 Task: In the  document conflictresolution.pdf Select the last point and add comment:  'Consider rephrasing it to enhance the flow of your writing' Insert emoji reactions: 'Laugh' Select all the potins and apply Lowercase
Action: Mouse moved to (336, 423)
Screenshot: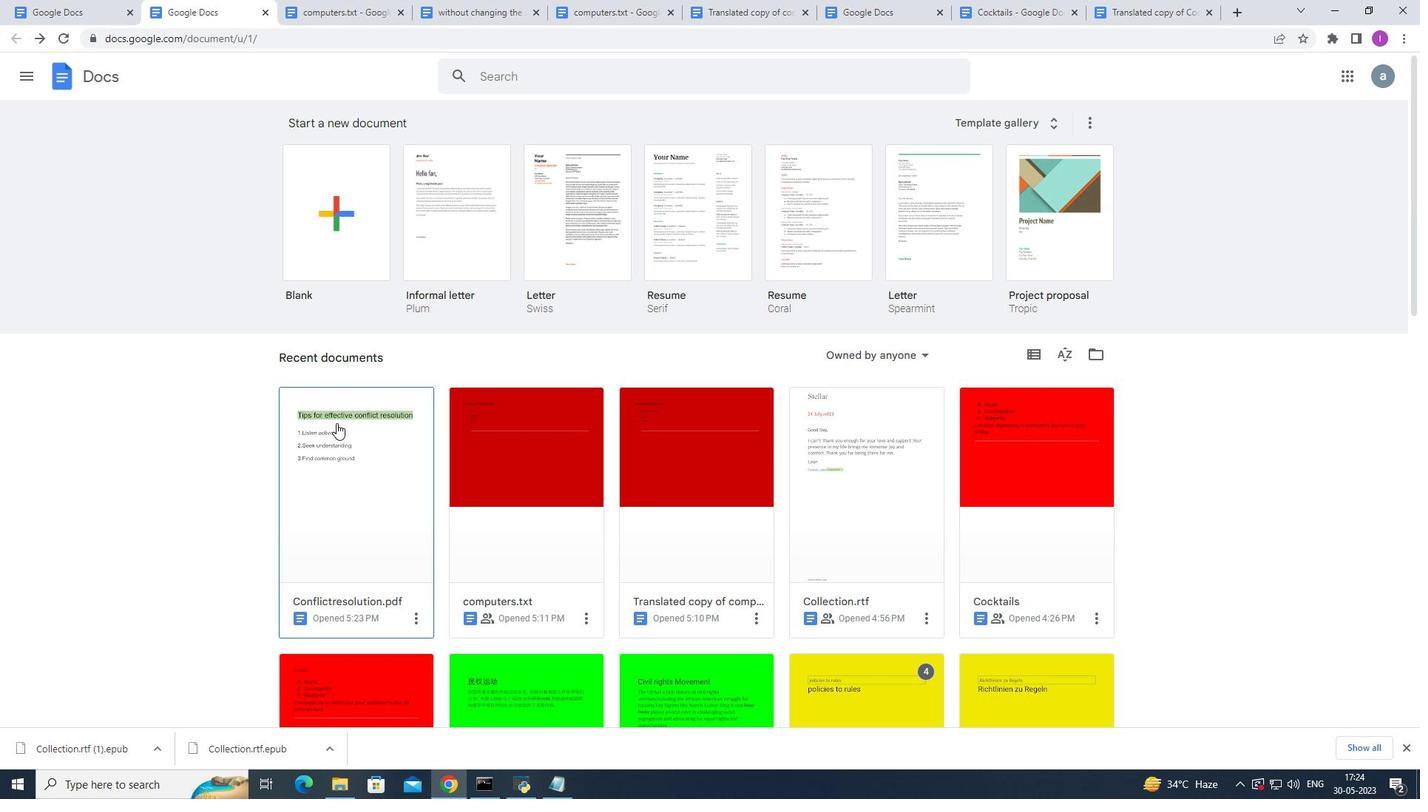 
Action: Mouse pressed left at (336, 423)
Screenshot: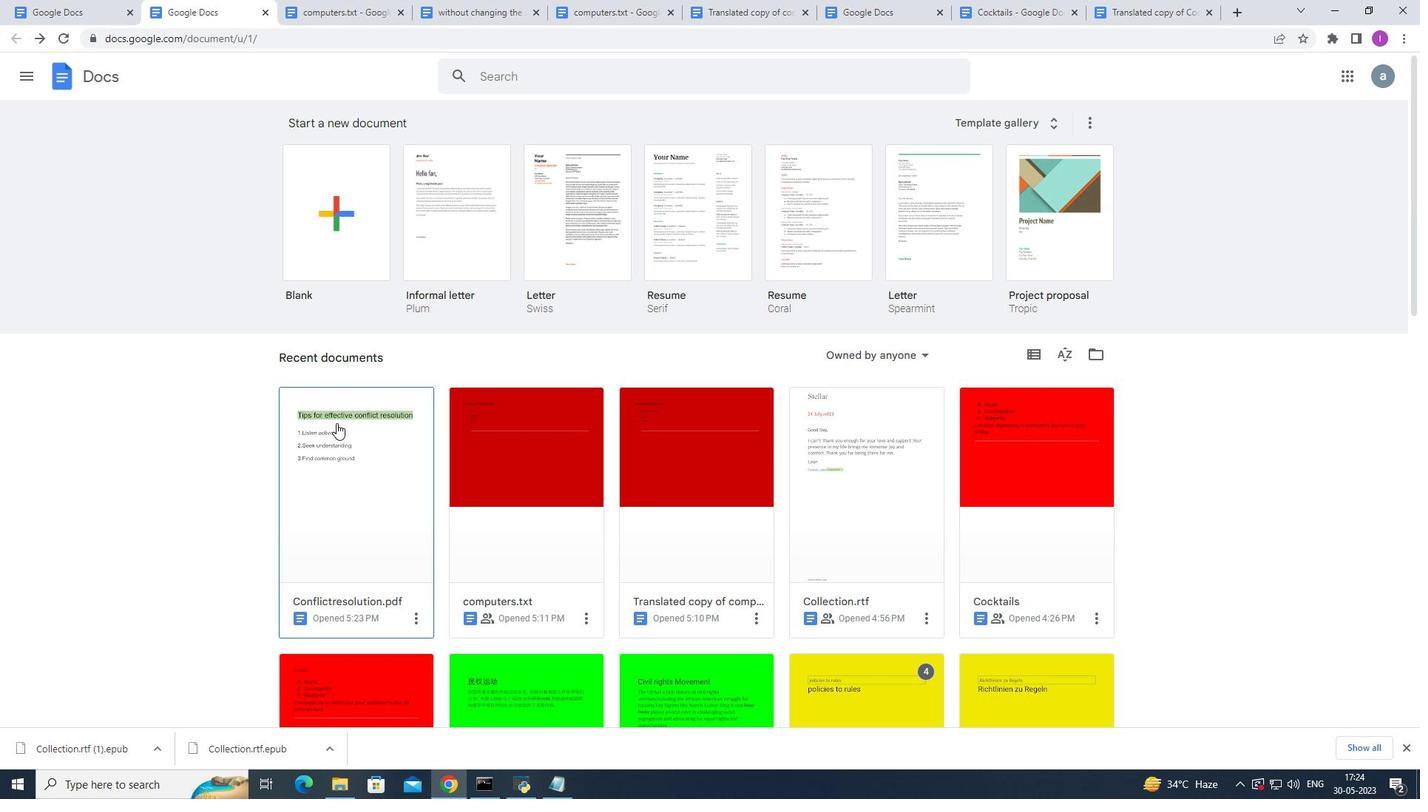 
Action: Mouse moved to (630, 439)
Screenshot: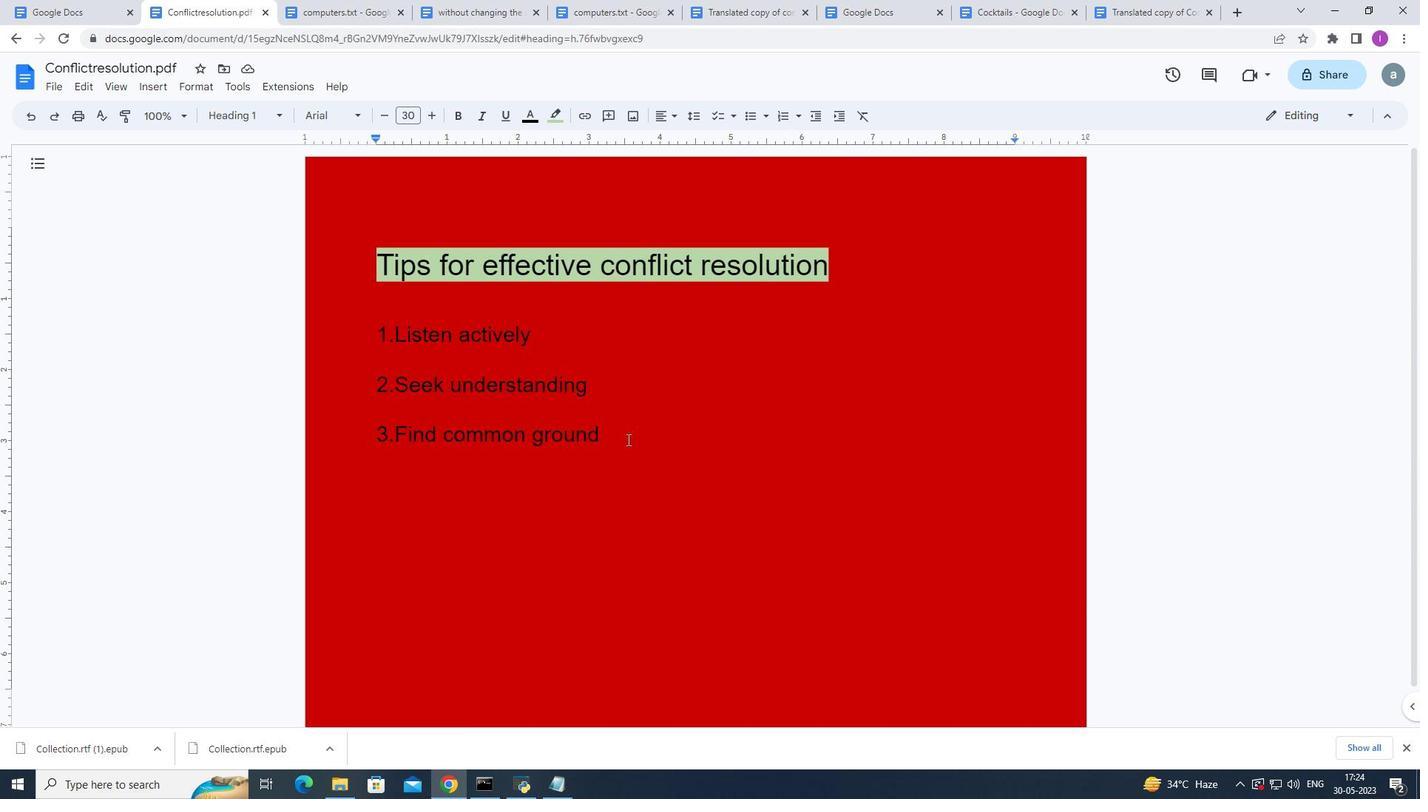 
Action: Mouse pressed left at (630, 439)
Screenshot: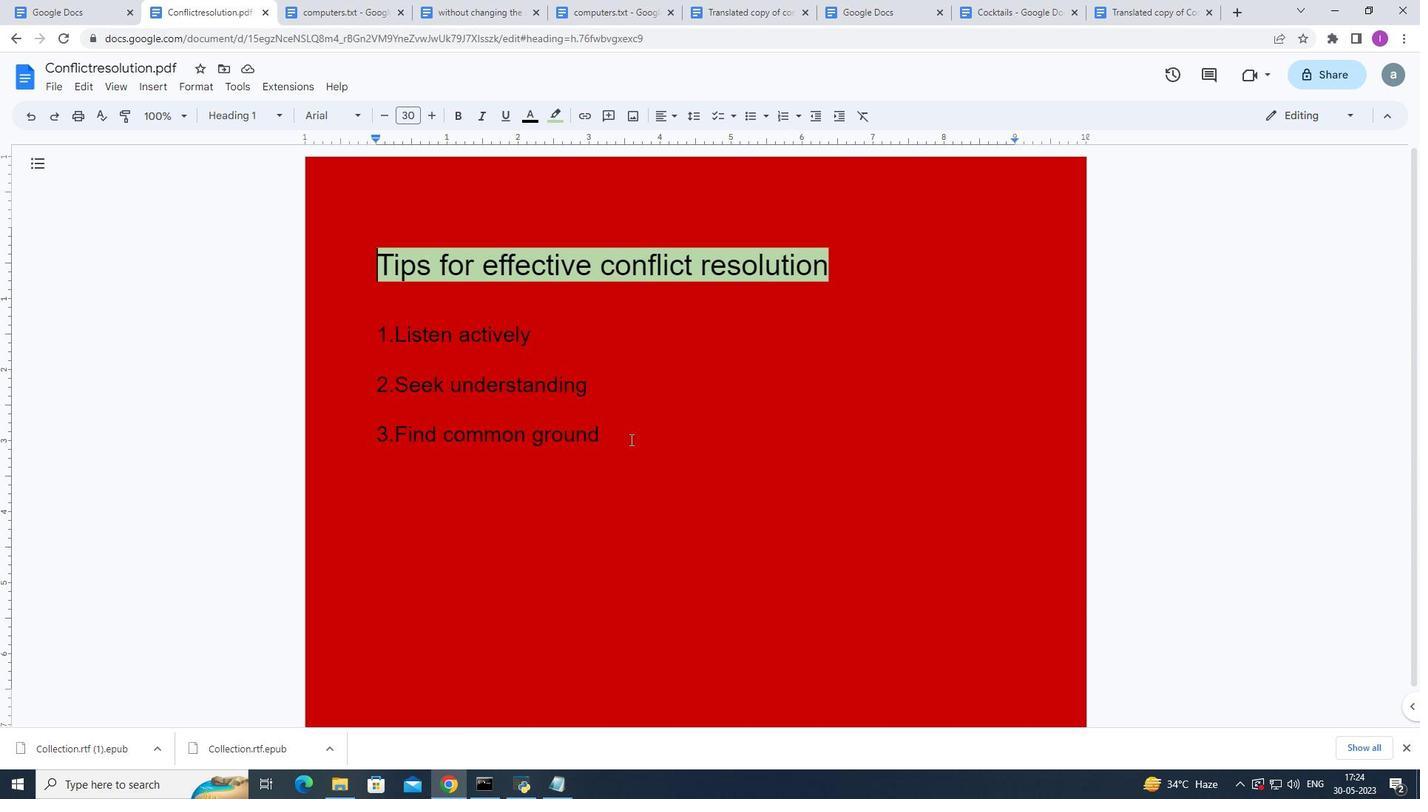 
Action: Mouse moved to (1153, 415)
Screenshot: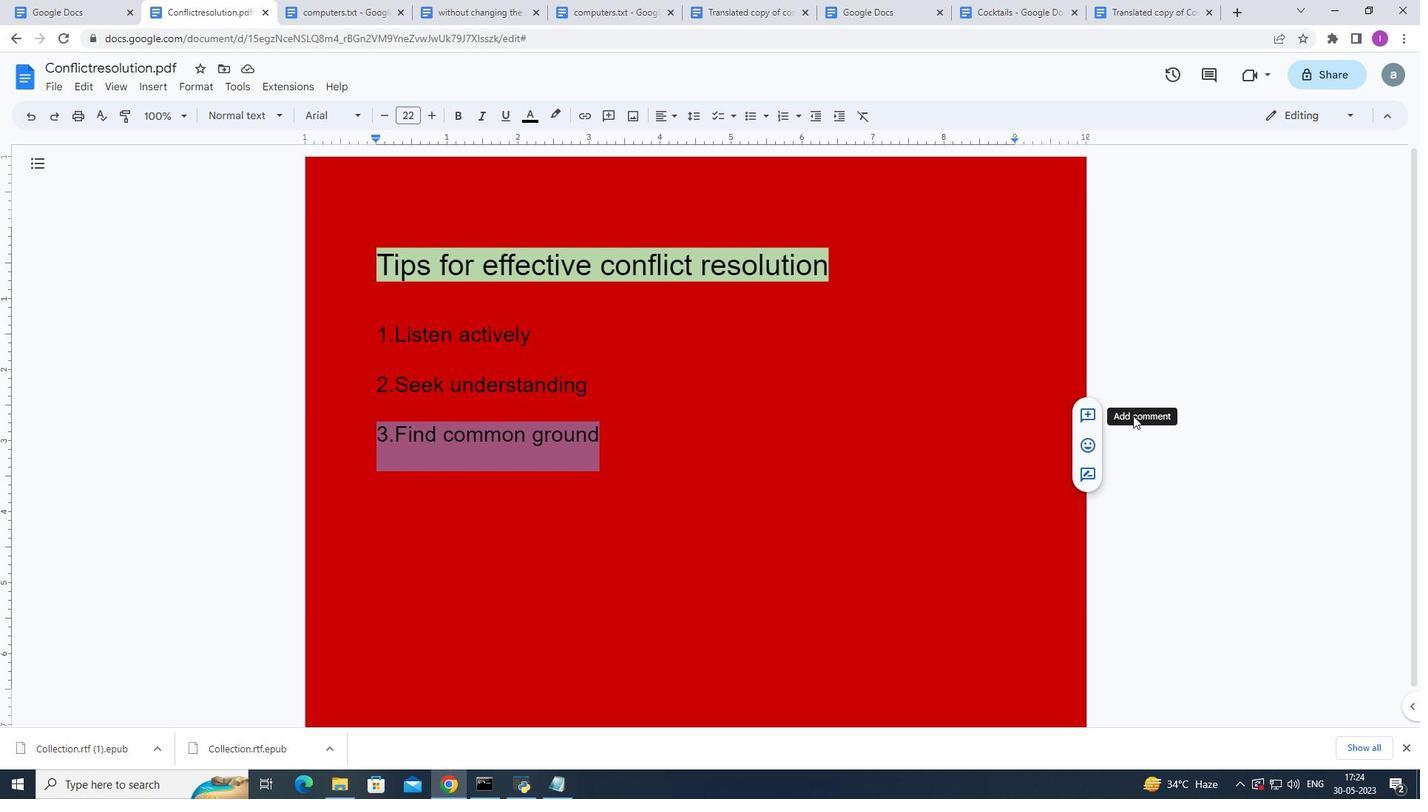 
Action: Mouse pressed left at (1153, 415)
Screenshot: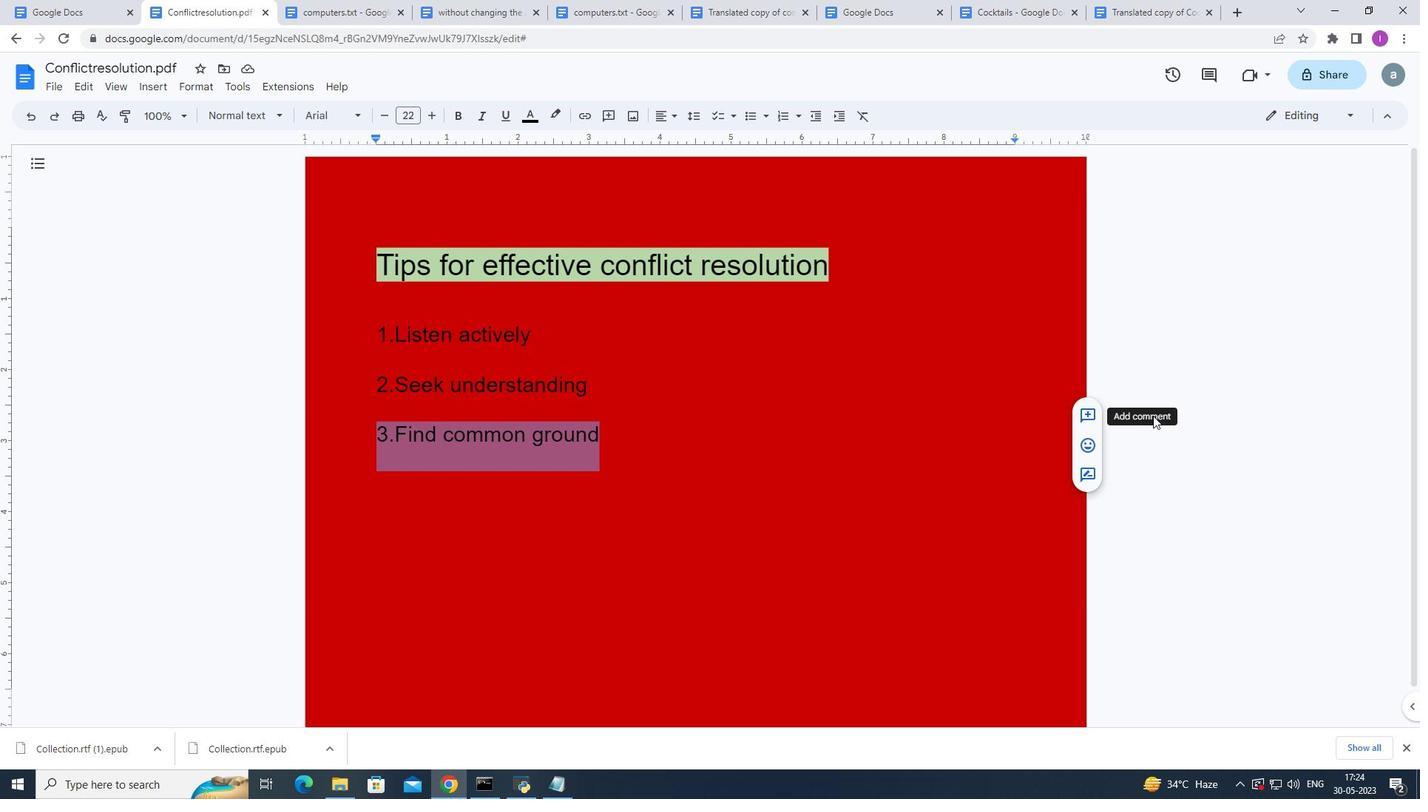 
Action: Mouse moved to (1093, 417)
Screenshot: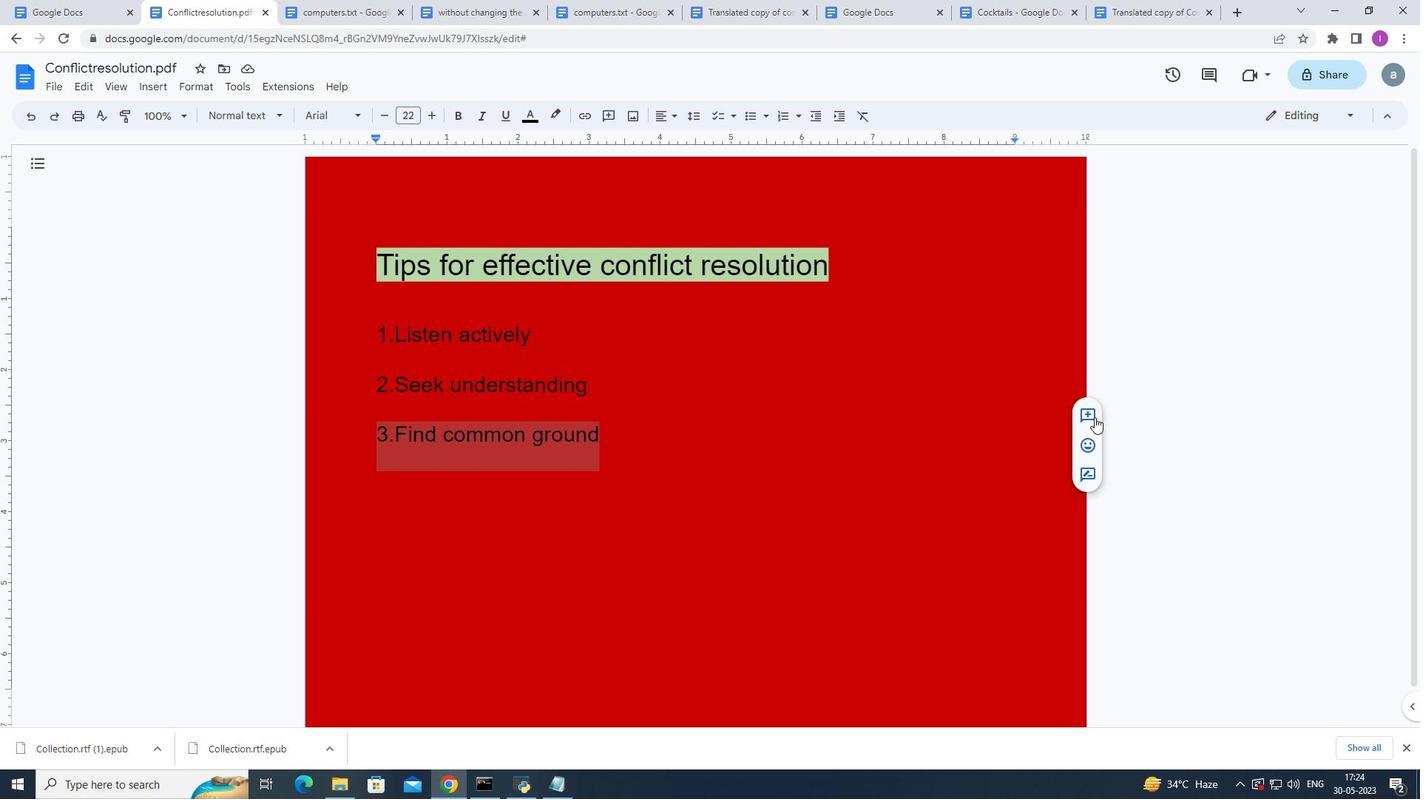 
Action: Mouse pressed left at (1093, 417)
Screenshot: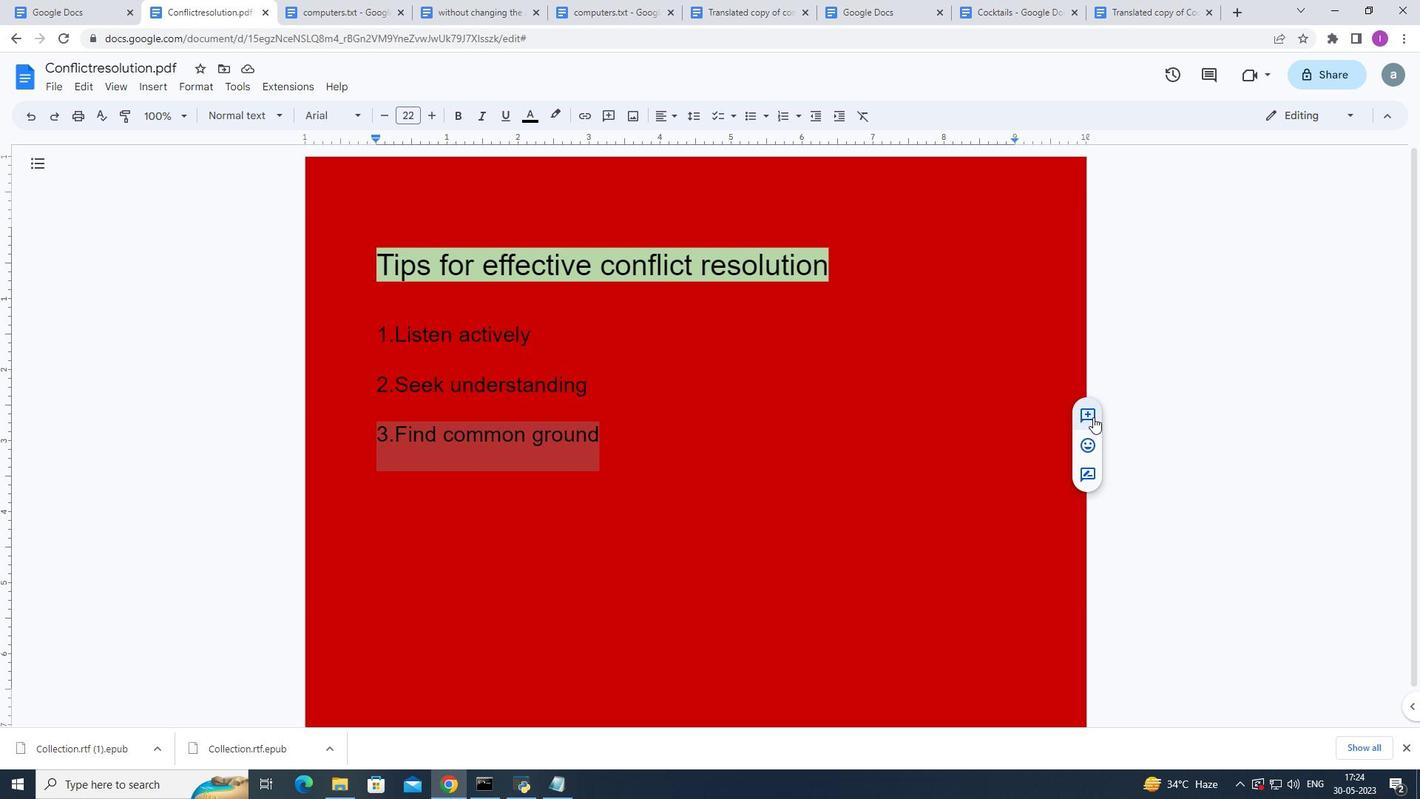 
Action: Mouse moved to (1172, 446)
Screenshot: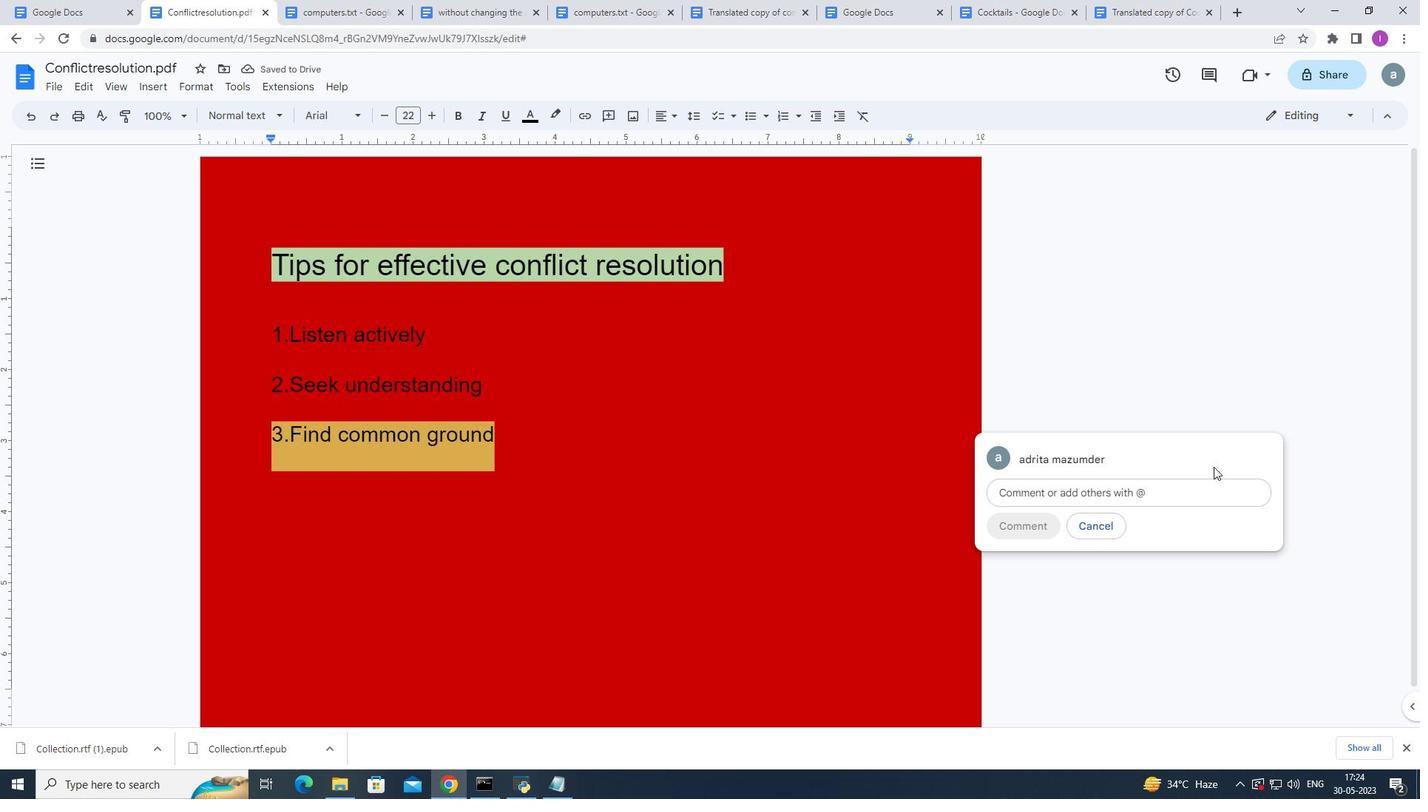 
Action: Key pressed <Key.shift>Consider<Key.space>rephrasing<Key.space>it<Key.space>to<Key.space>enhance<Key.space>the<Key.space>floe<Key.backspace>w<Key.space>of<Key.space>your<Key.space>writing
Screenshot: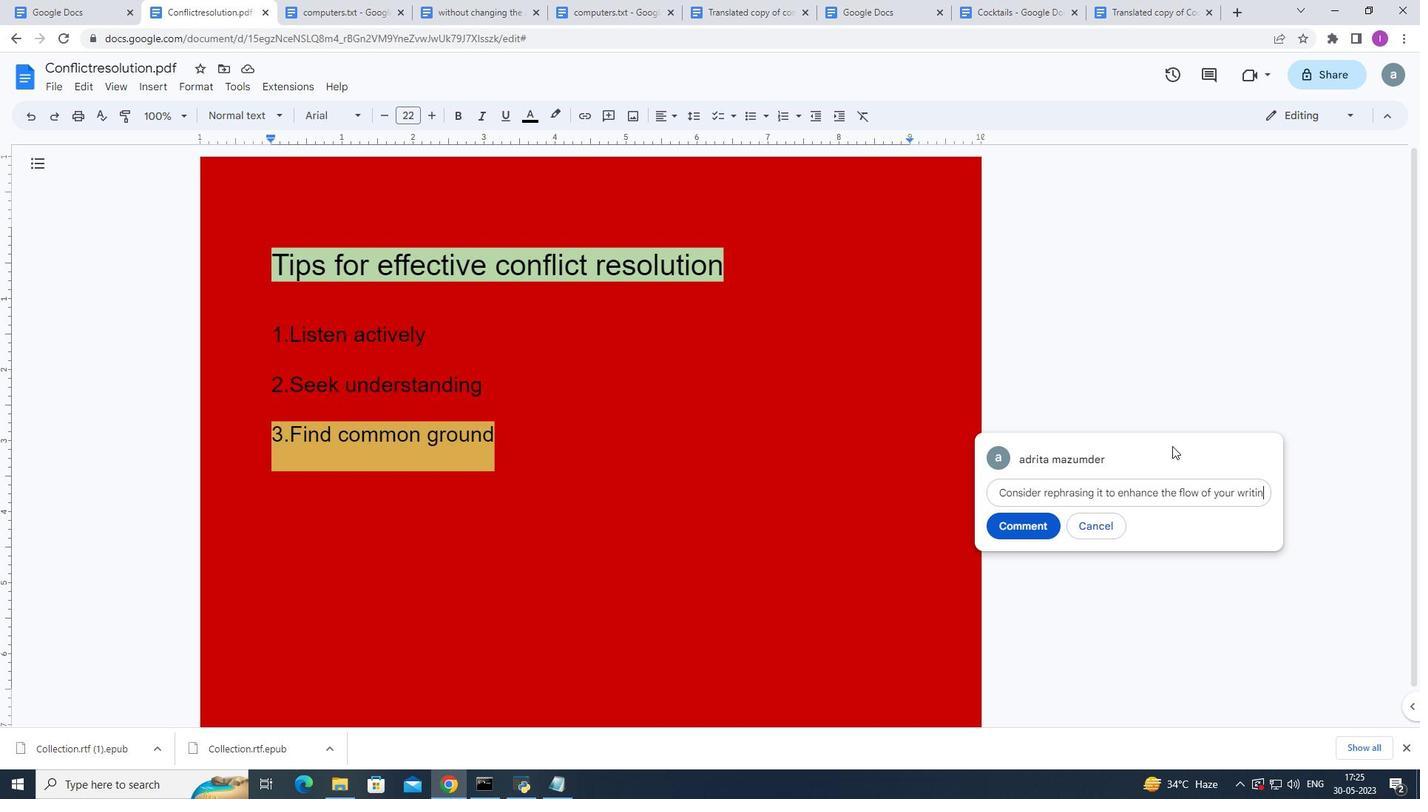 
Action: Mouse moved to (1029, 537)
Screenshot: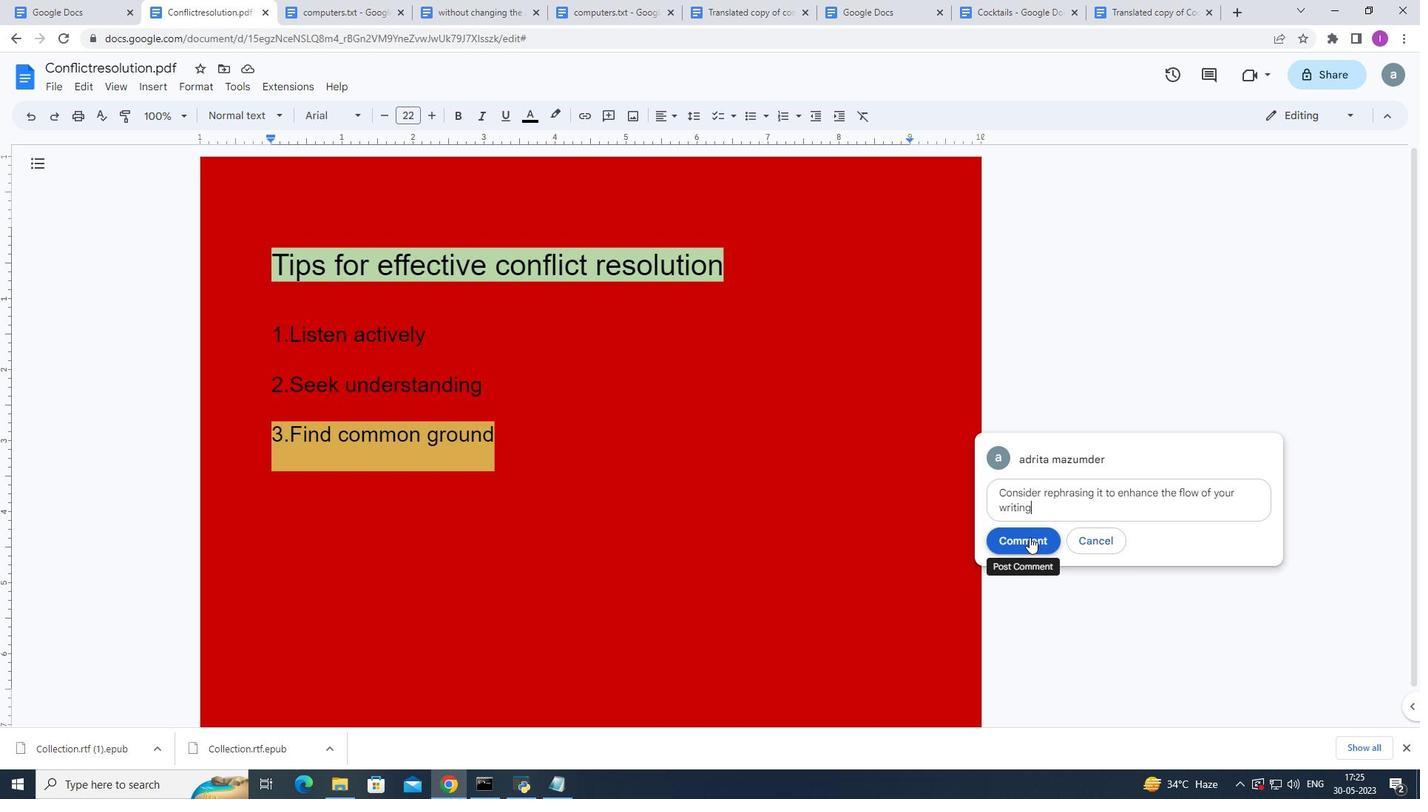 
Action: Mouse pressed left at (1029, 537)
Screenshot: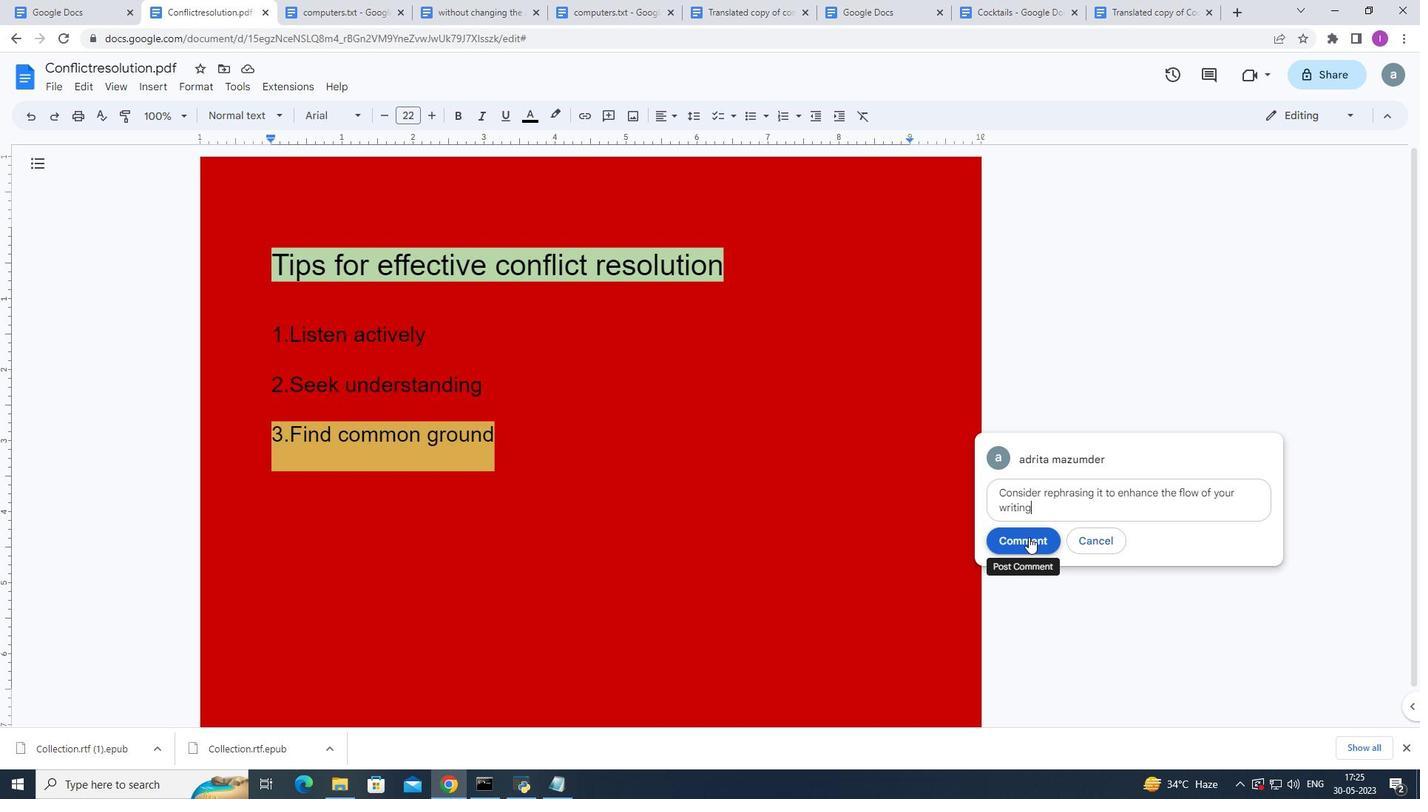 
Action: Mouse moved to (1295, 504)
Screenshot: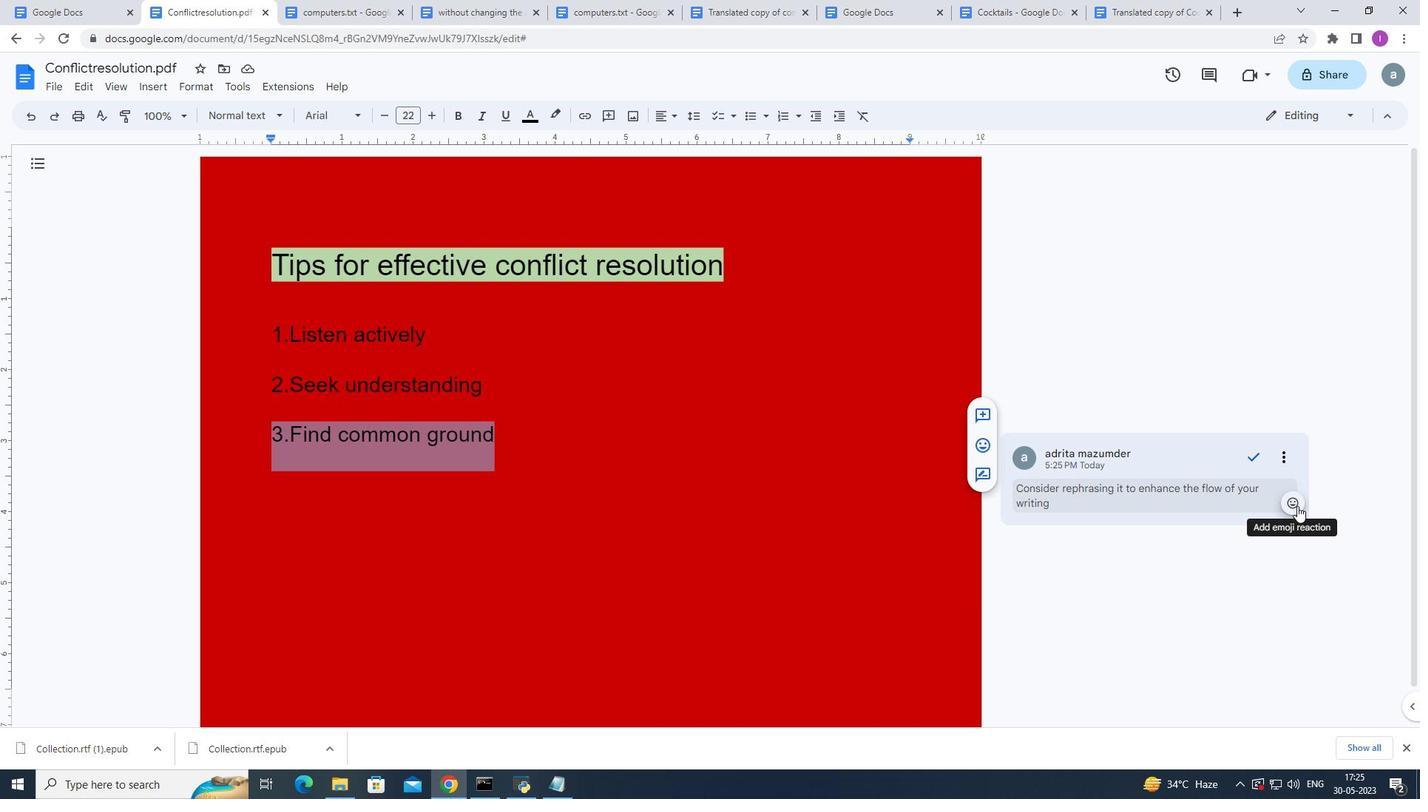 
Action: Mouse pressed left at (1295, 504)
Screenshot: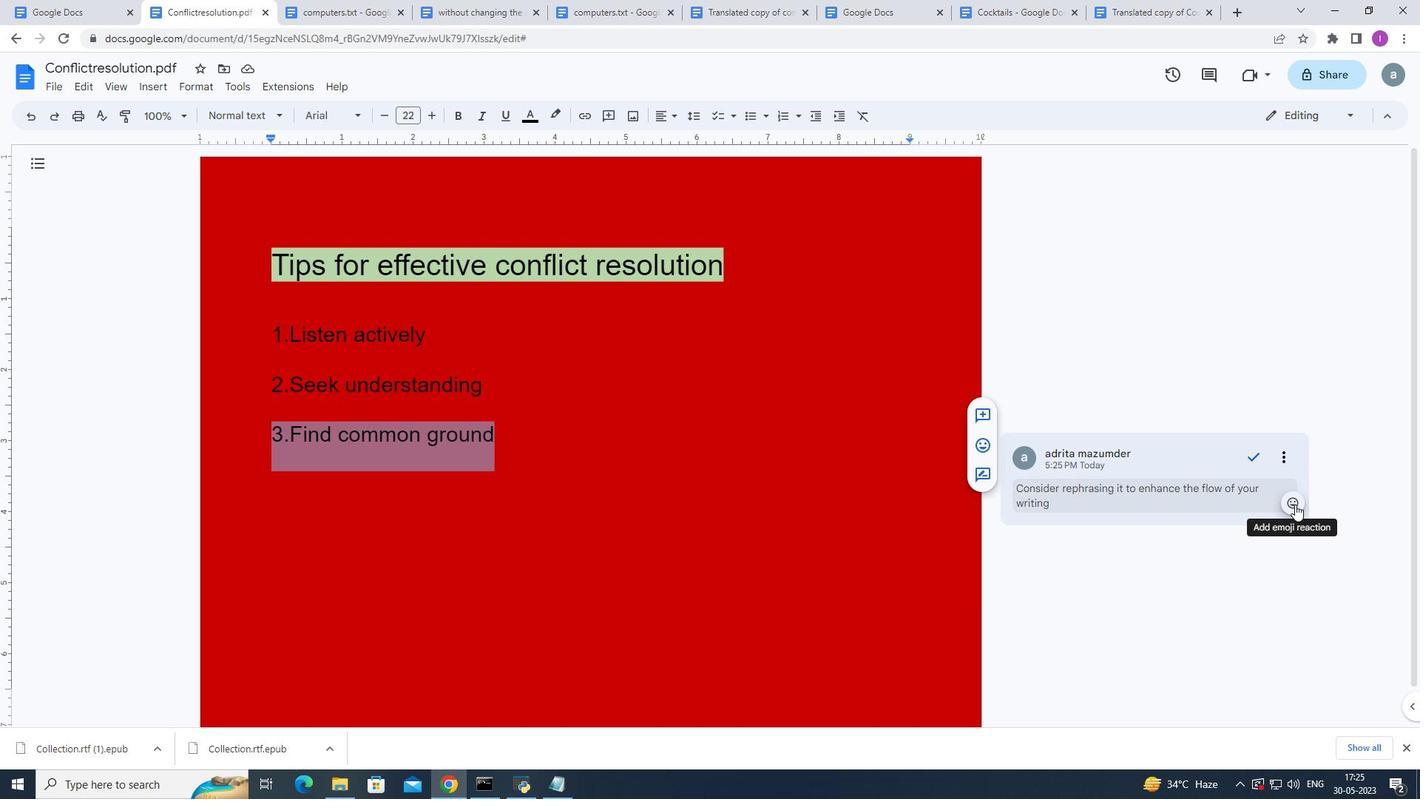 
Action: Mouse moved to (1133, 645)
Screenshot: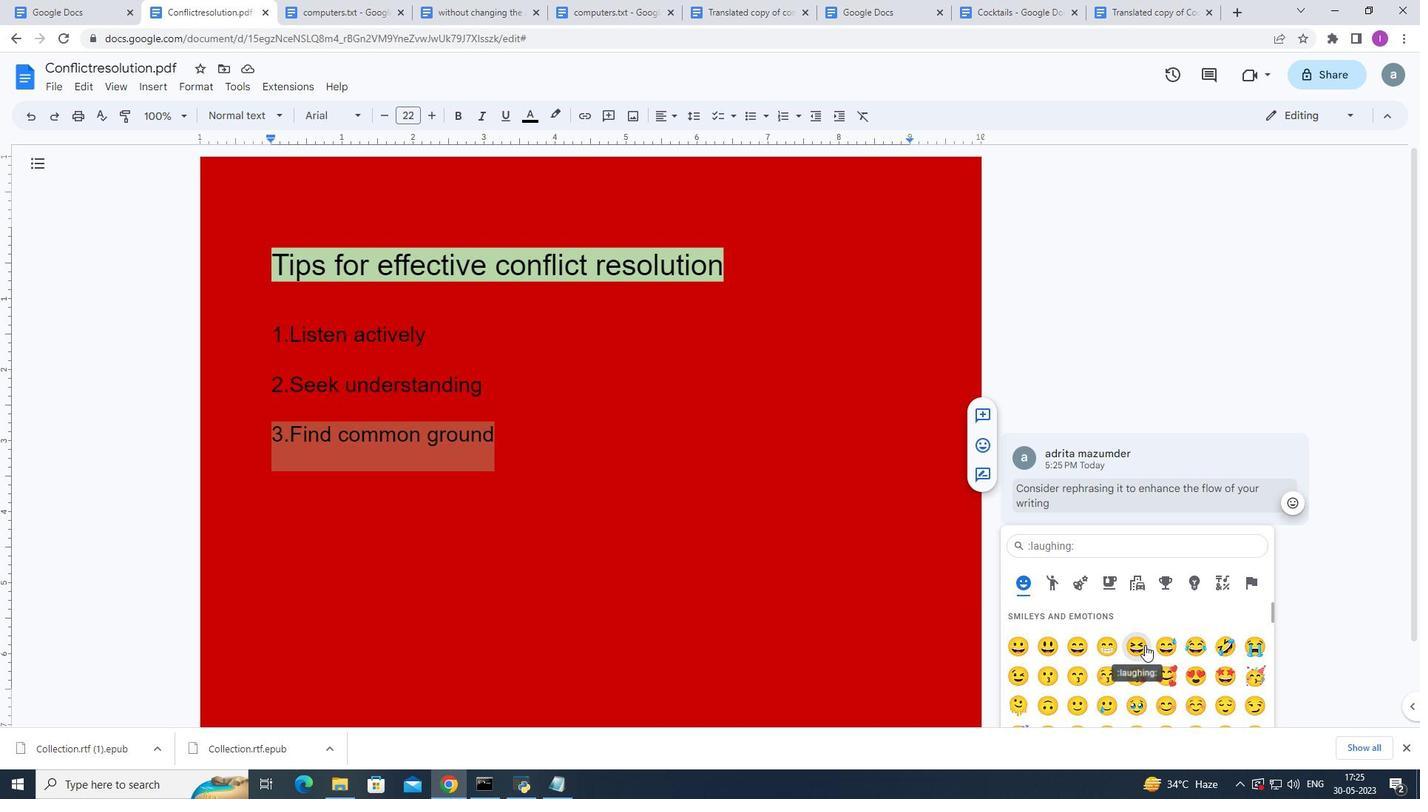 
Action: Mouse pressed left at (1133, 645)
Screenshot: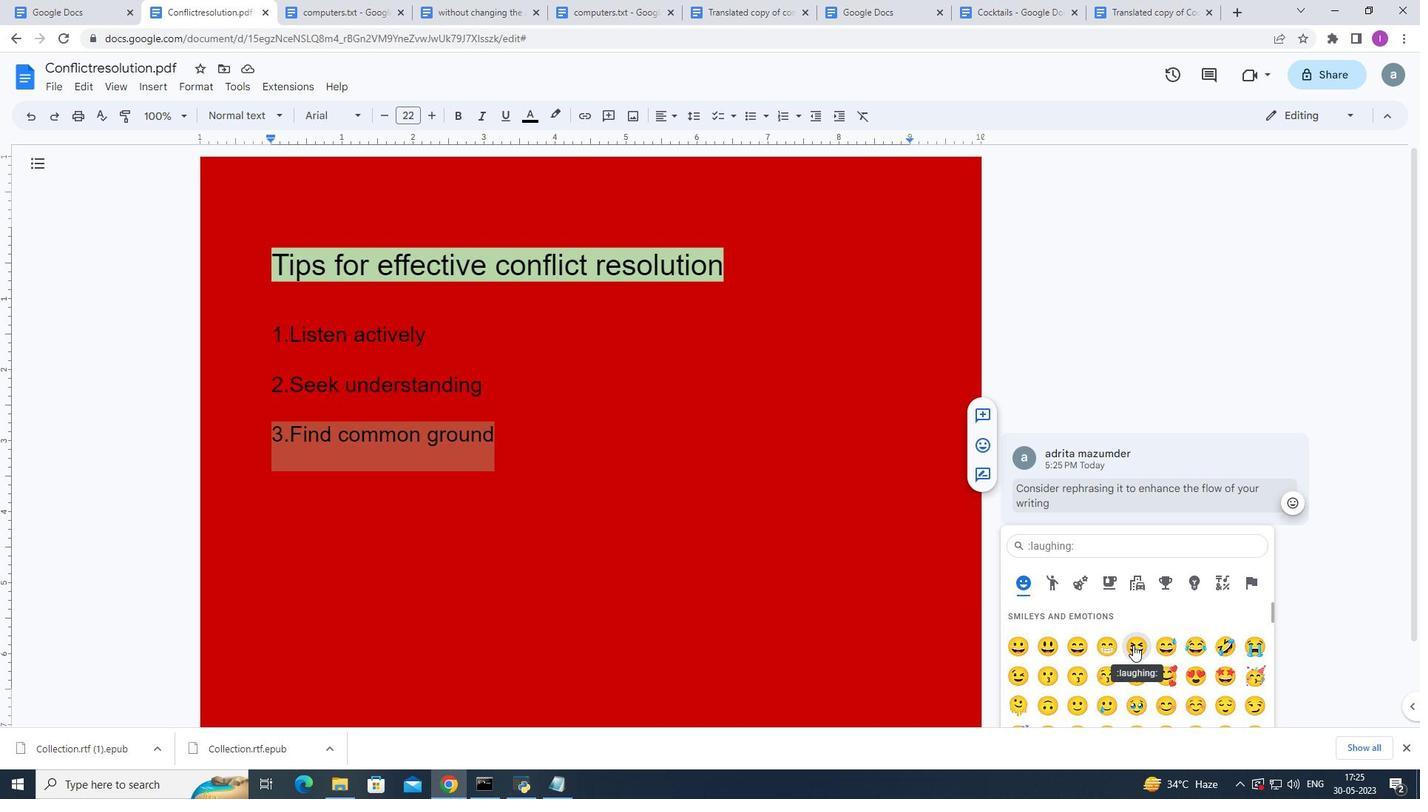 
Action: Mouse moved to (260, 330)
Screenshot: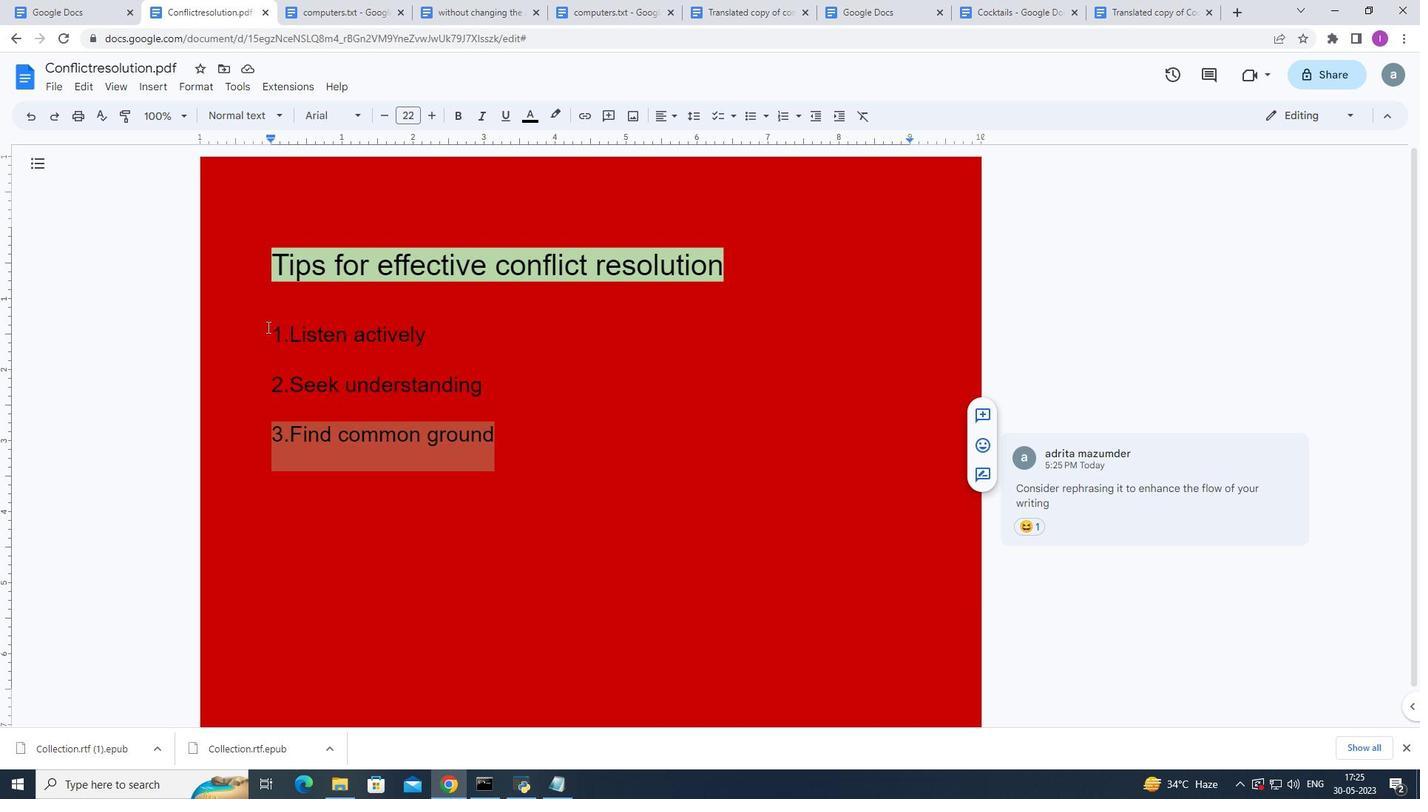 
Action: Mouse pressed left at (260, 330)
Screenshot: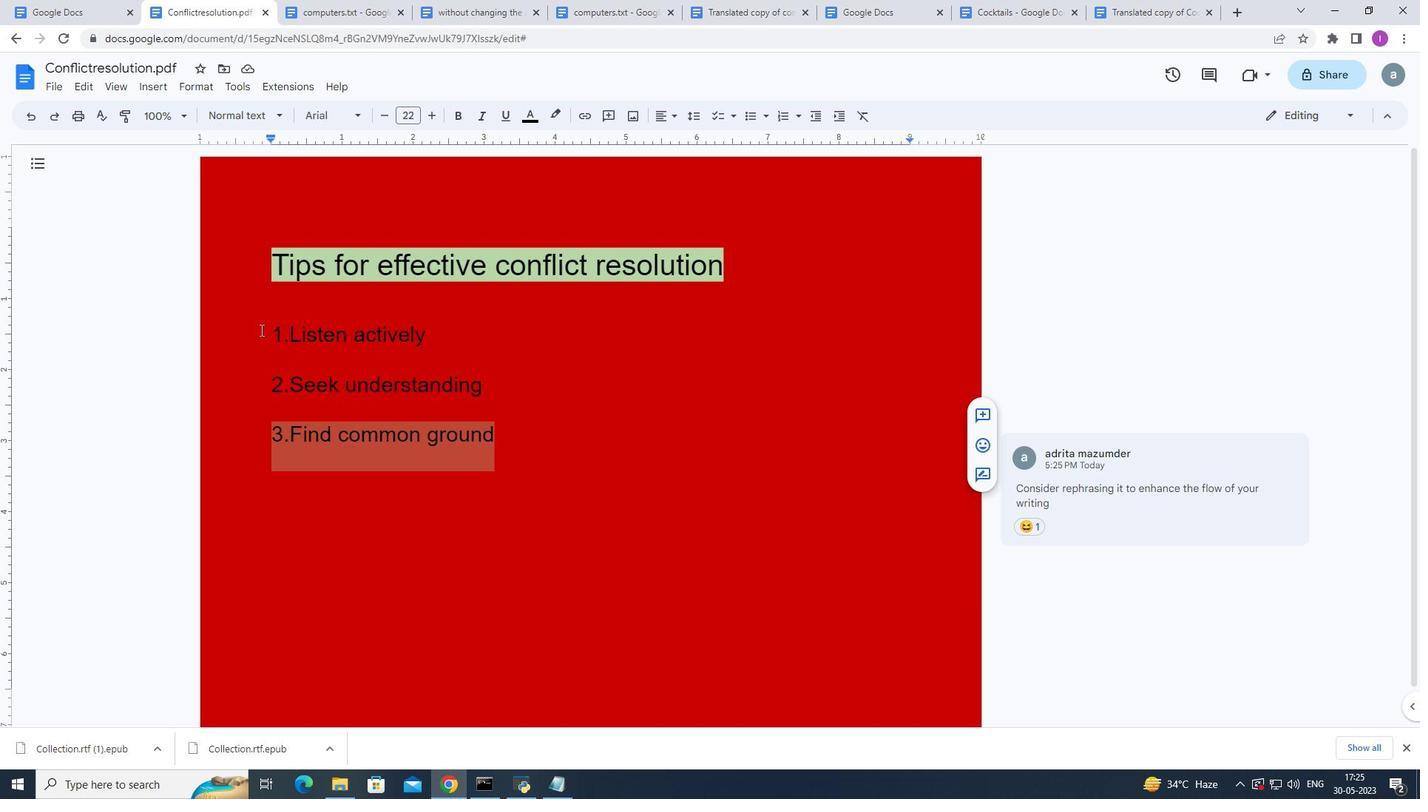 
Action: Mouse moved to (1345, 111)
Screenshot: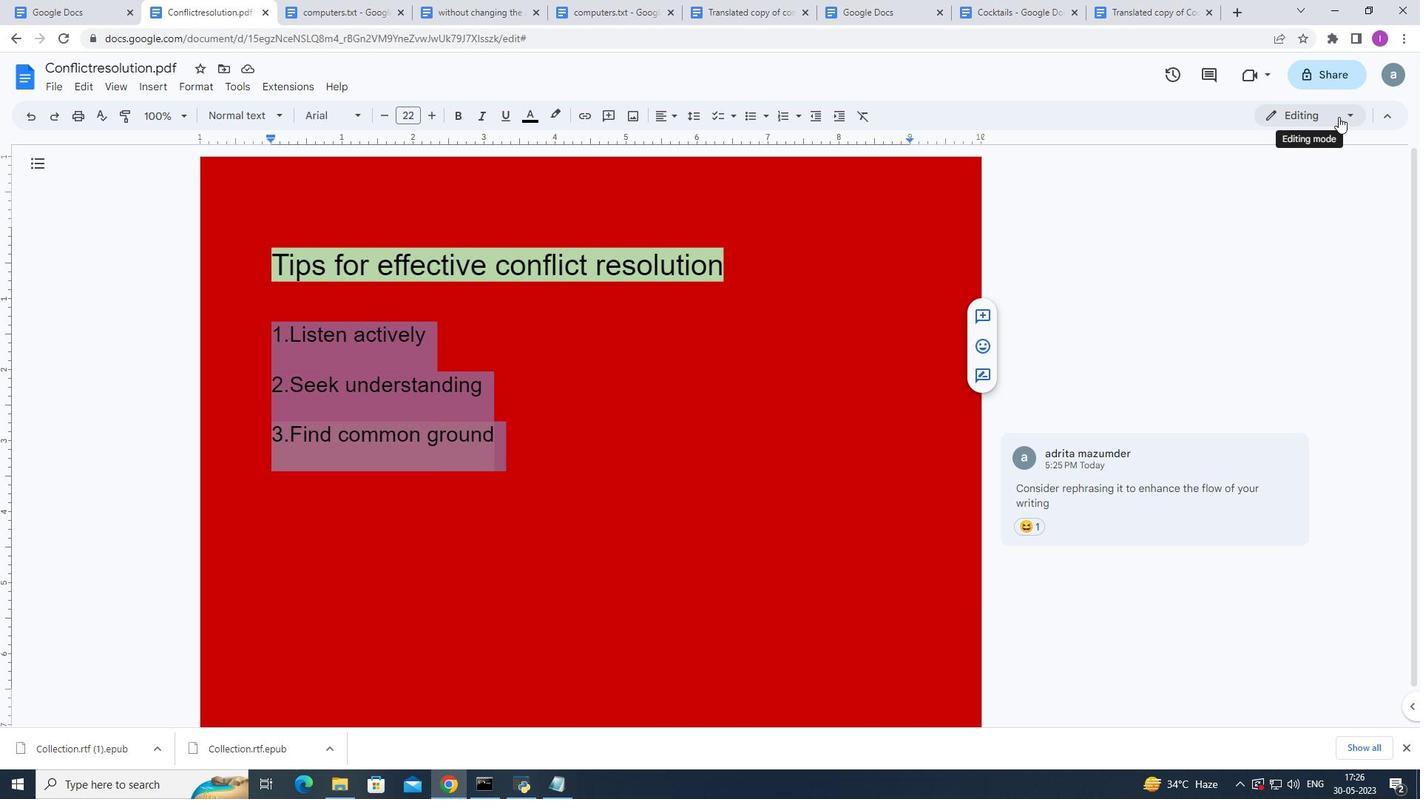 
Action: Mouse pressed left at (1345, 111)
Screenshot: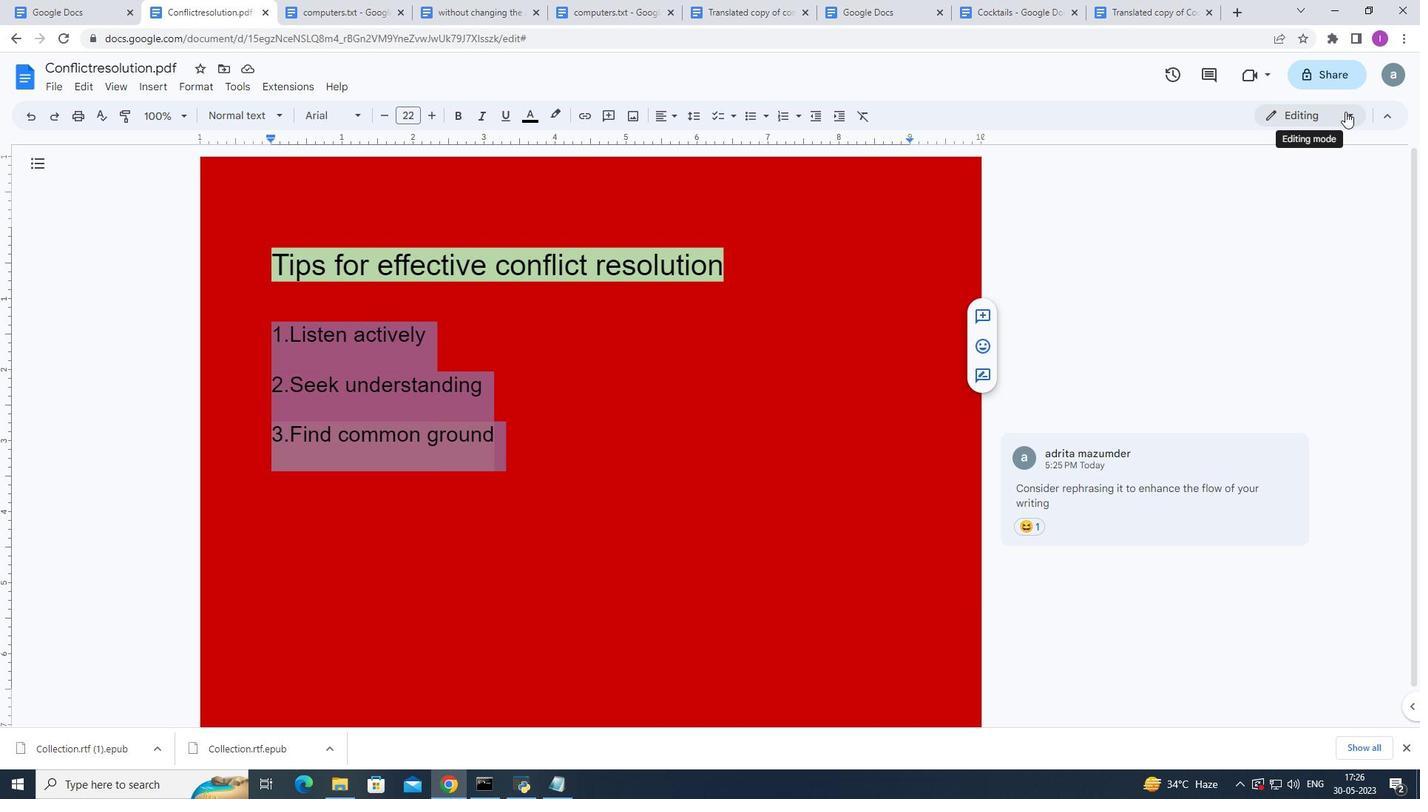 
Action: Mouse moved to (1256, 188)
Screenshot: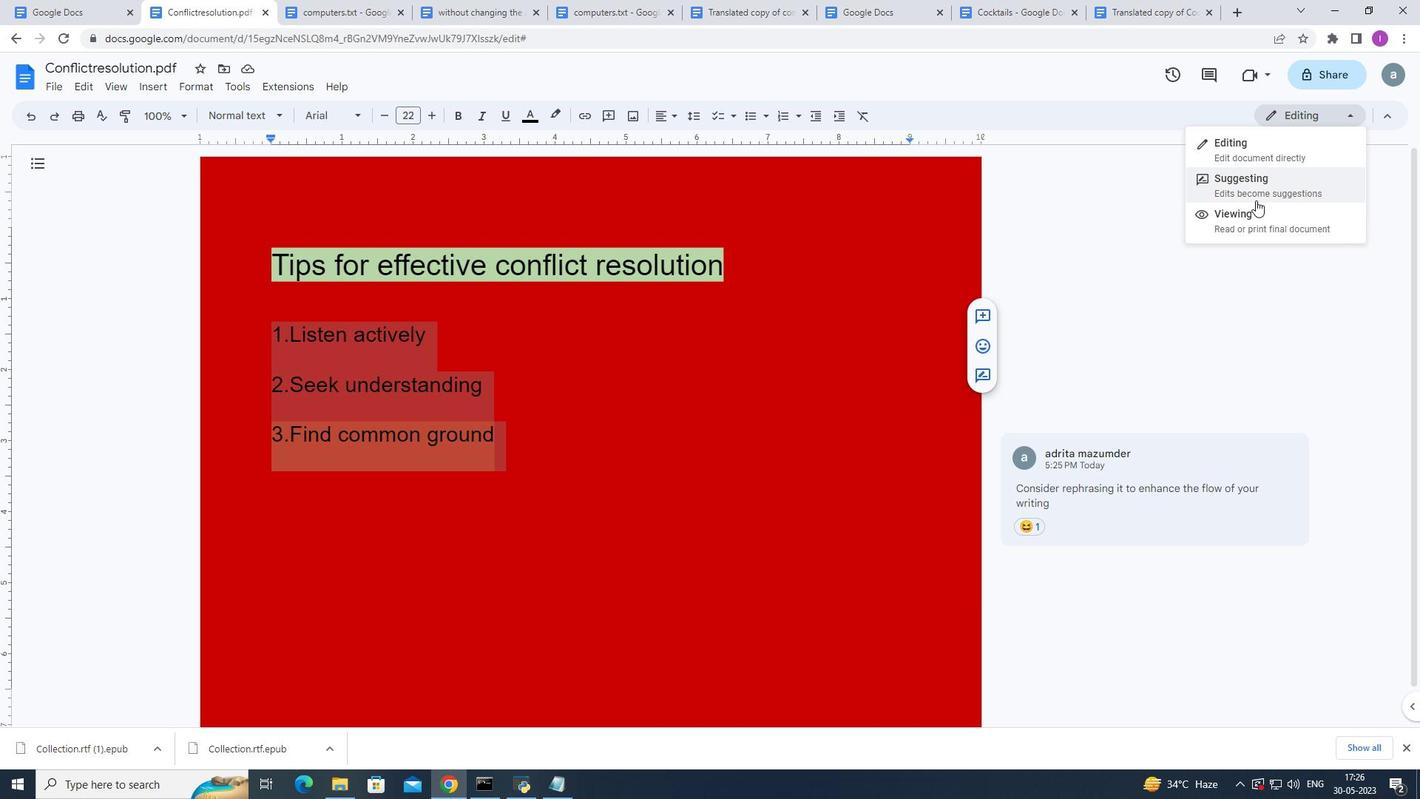 
Action: Mouse pressed left at (1256, 188)
Screenshot: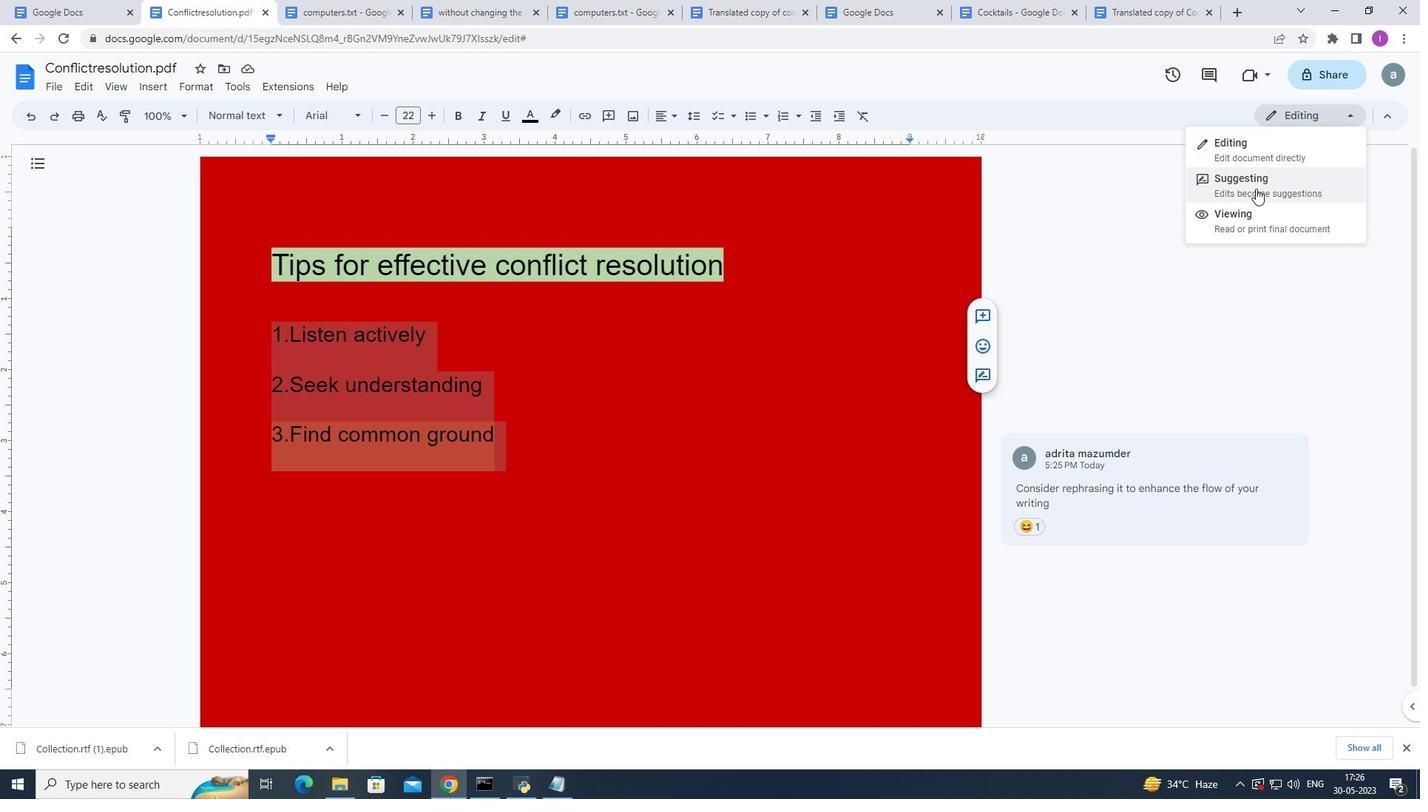 
Action: Mouse moved to (1311, 114)
Screenshot: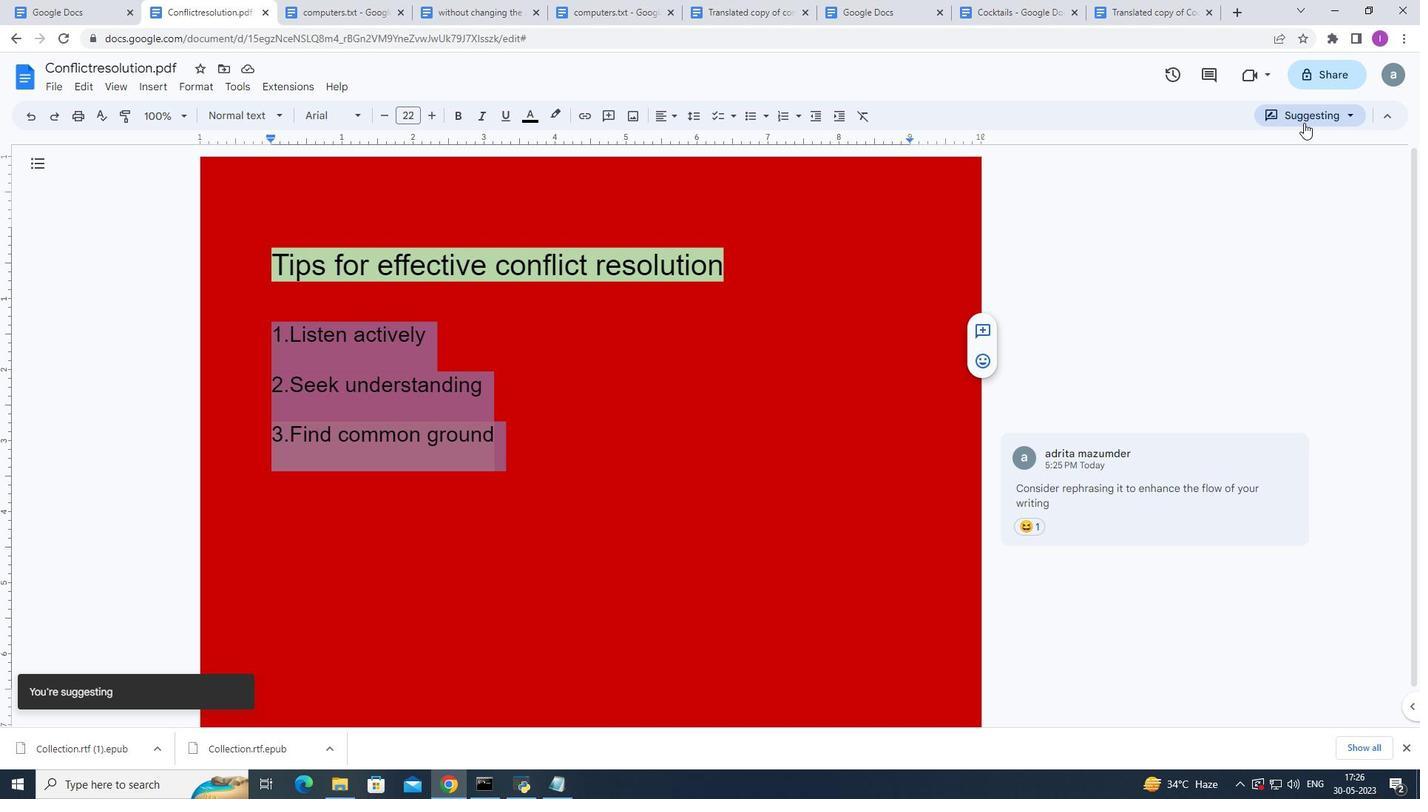 
Action: Mouse pressed left at (1311, 114)
Screenshot: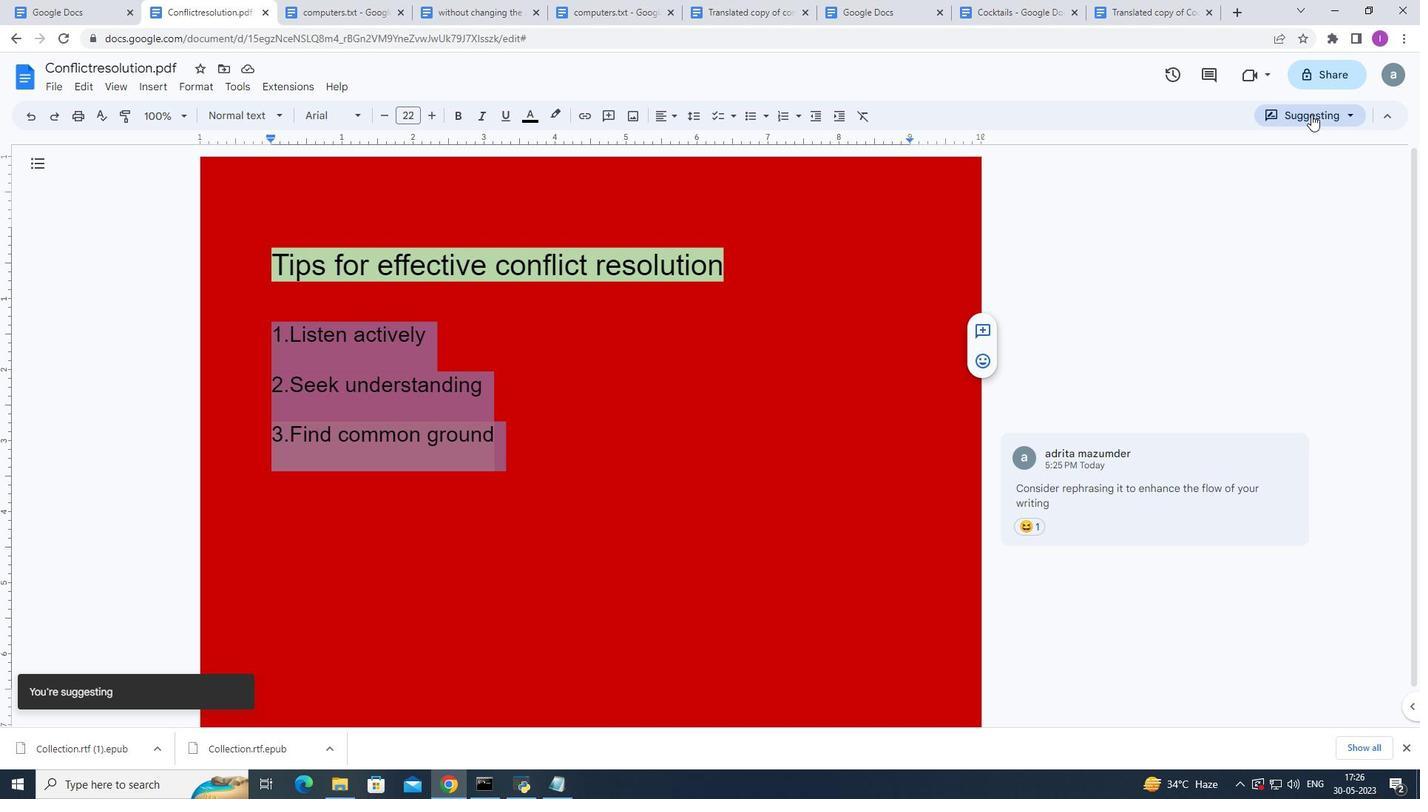 
Action: Mouse moved to (1300, 151)
Screenshot: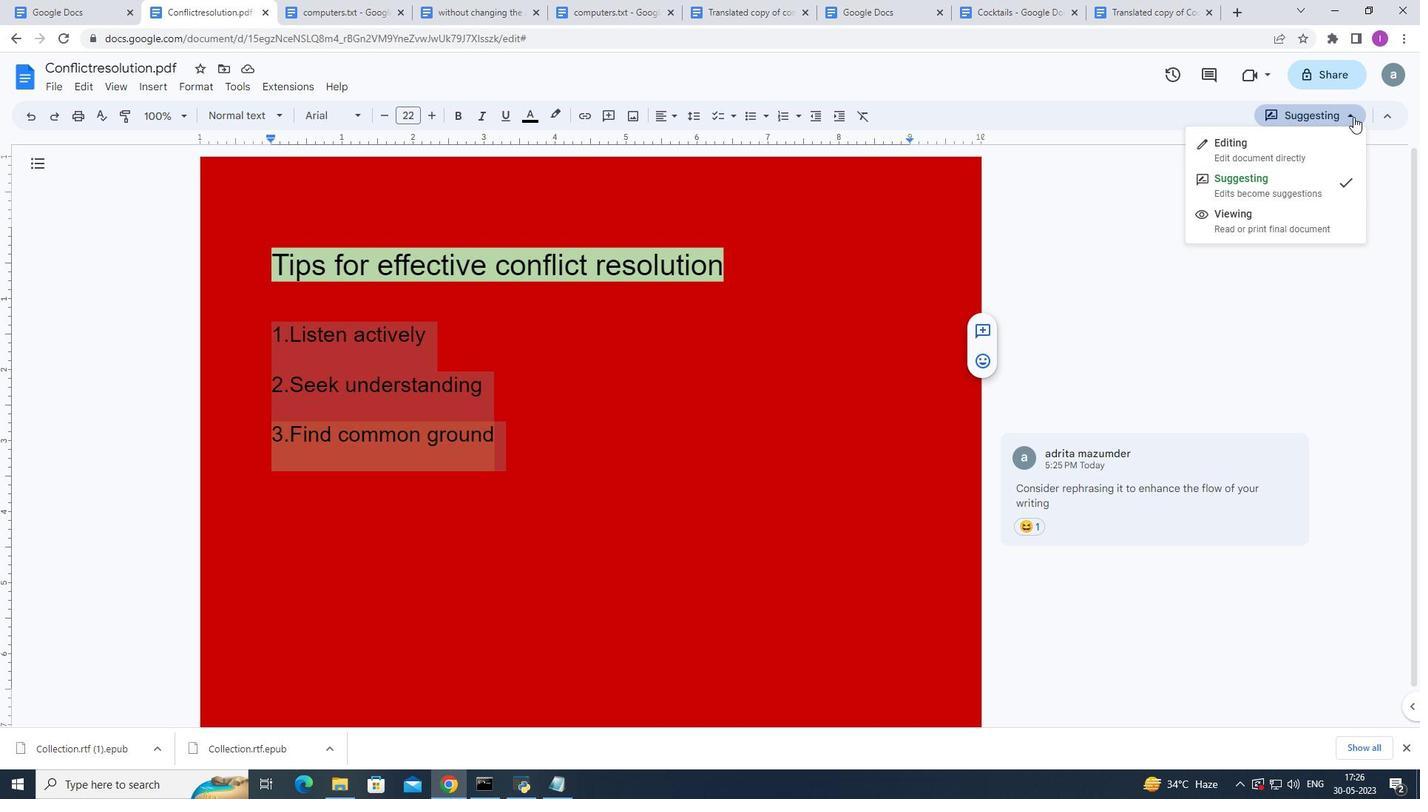
Action: Mouse pressed left at (1300, 151)
Screenshot: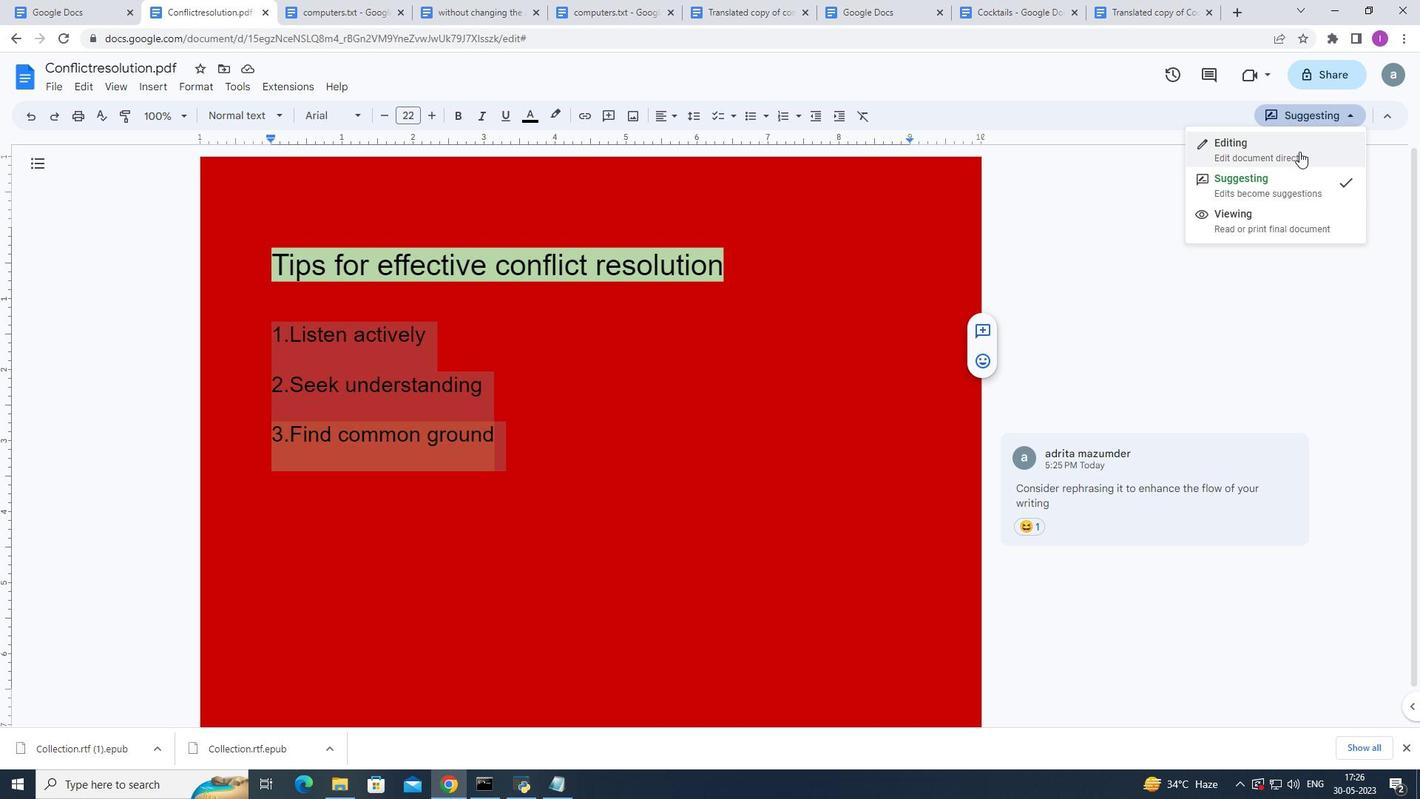 
Action: Mouse moved to (1062, 372)
Screenshot: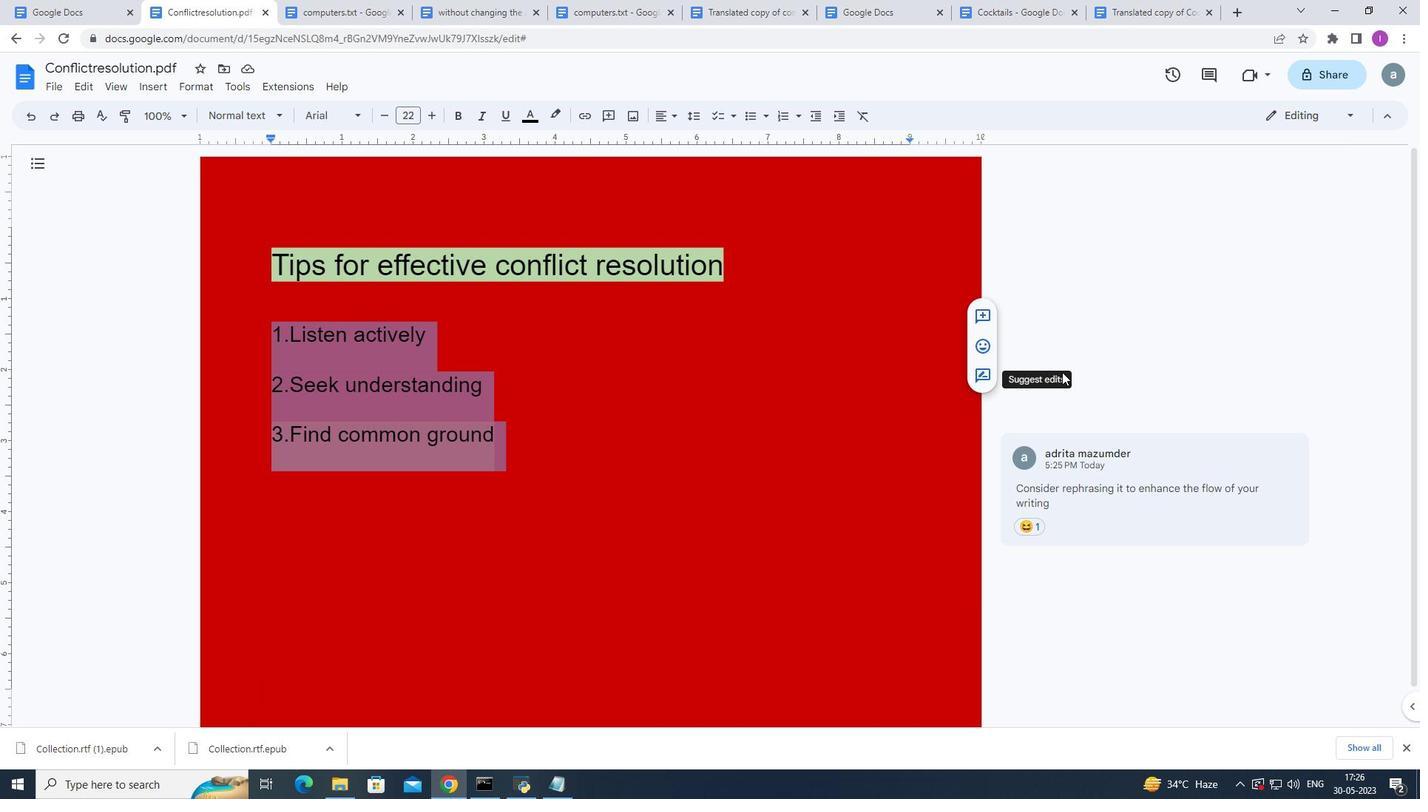 
Action: Mouse pressed left at (1062, 372)
Screenshot: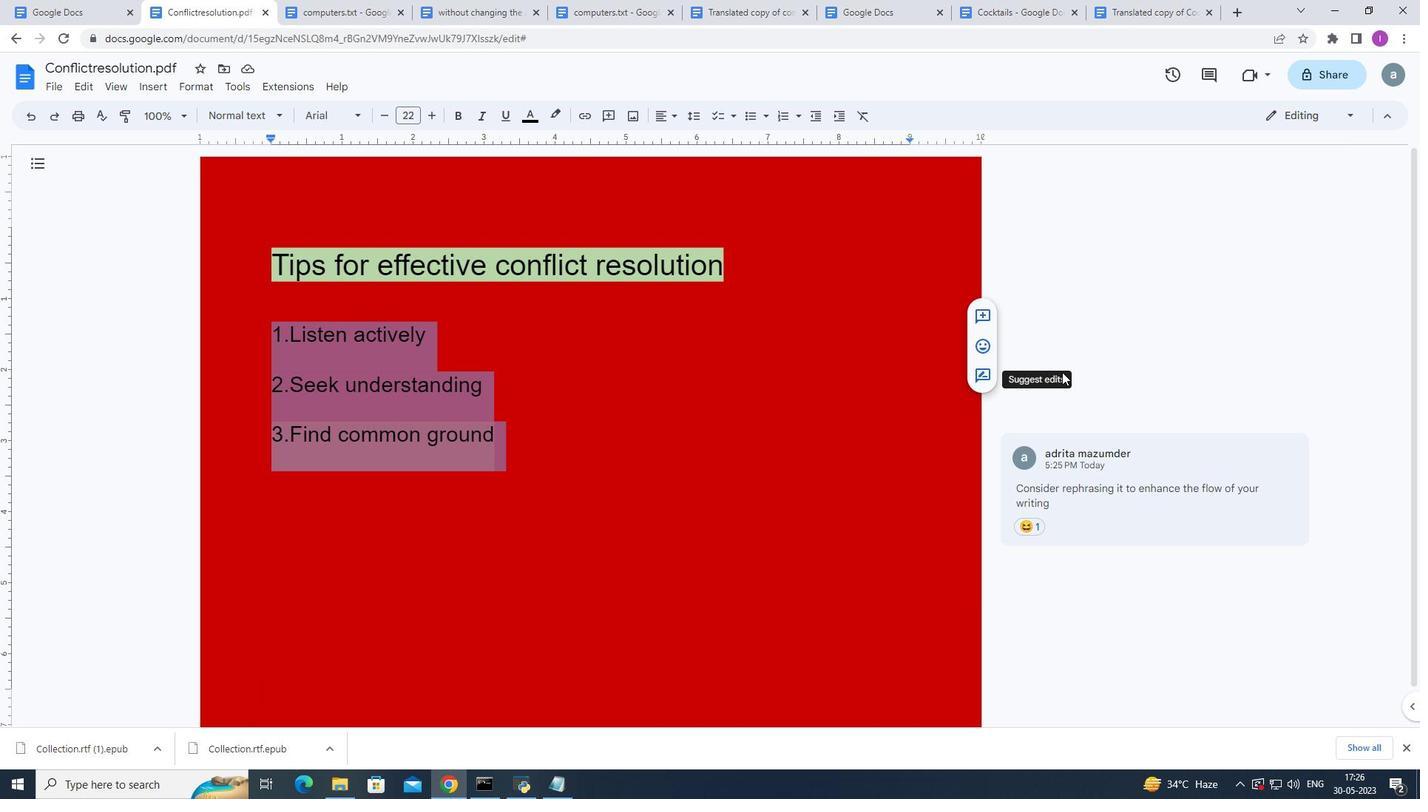 
Action: Mouse moved to (1182, 275)
Screenshot: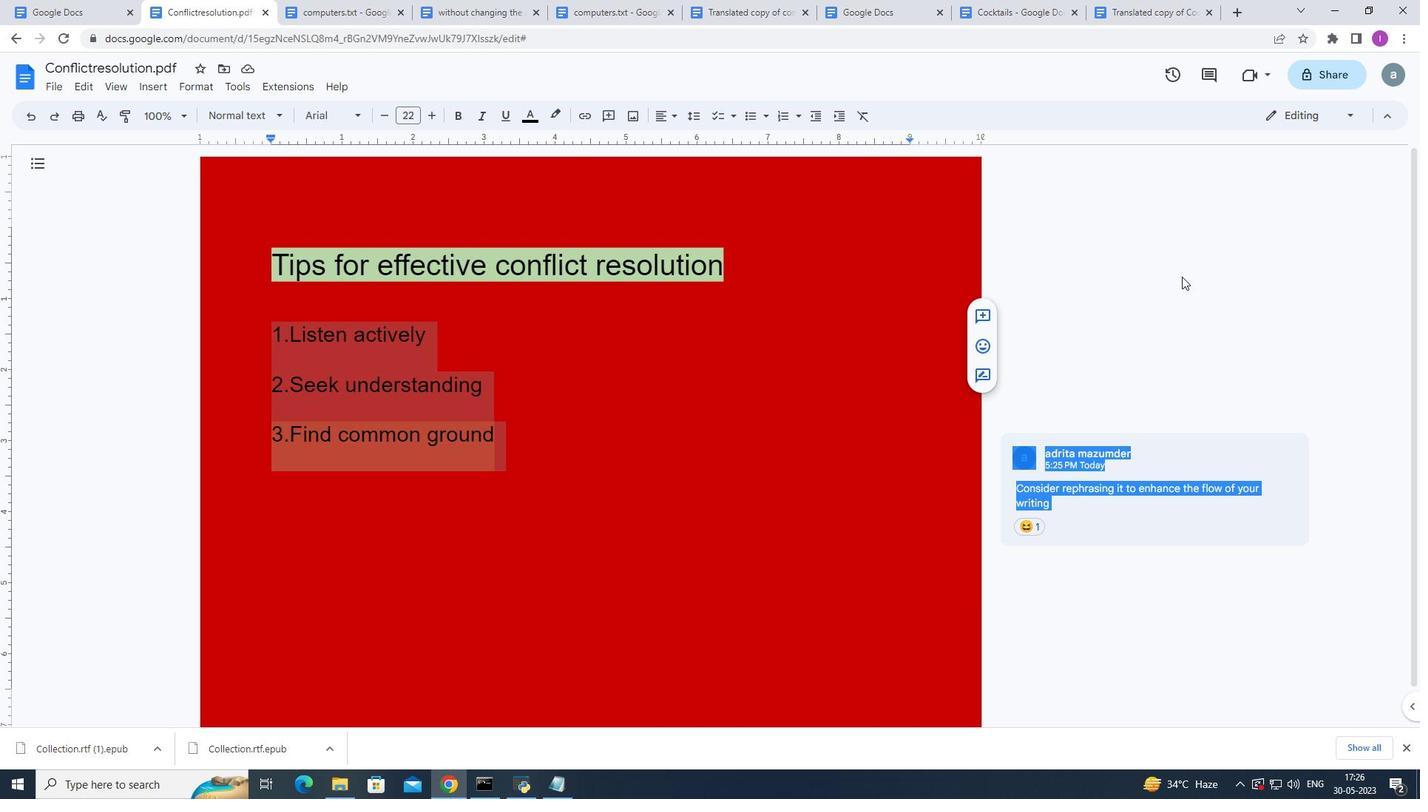 
Action: Mouse pressed left at (1182, 275)
Screenshot: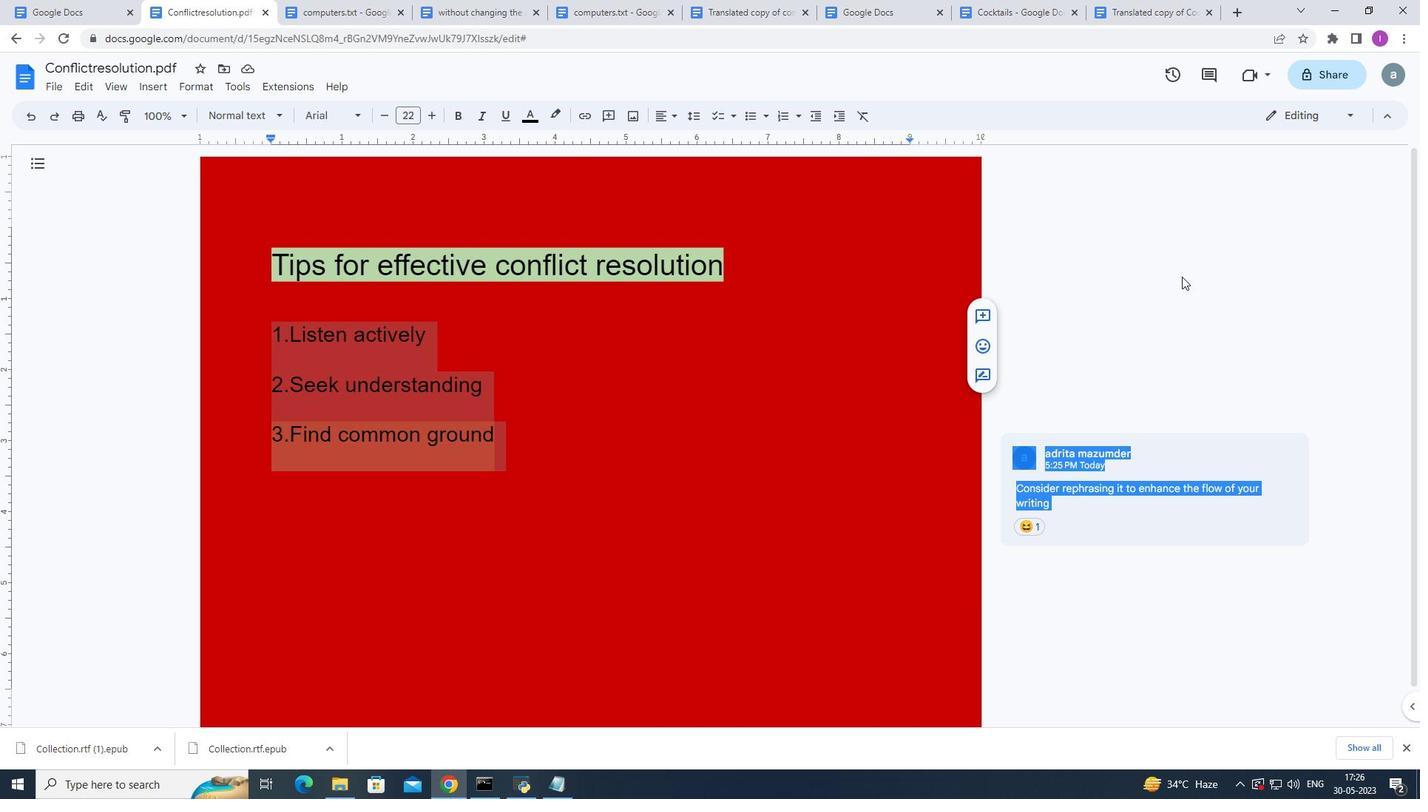 
Action: Mouse moved to (270, 327)
Screenshot: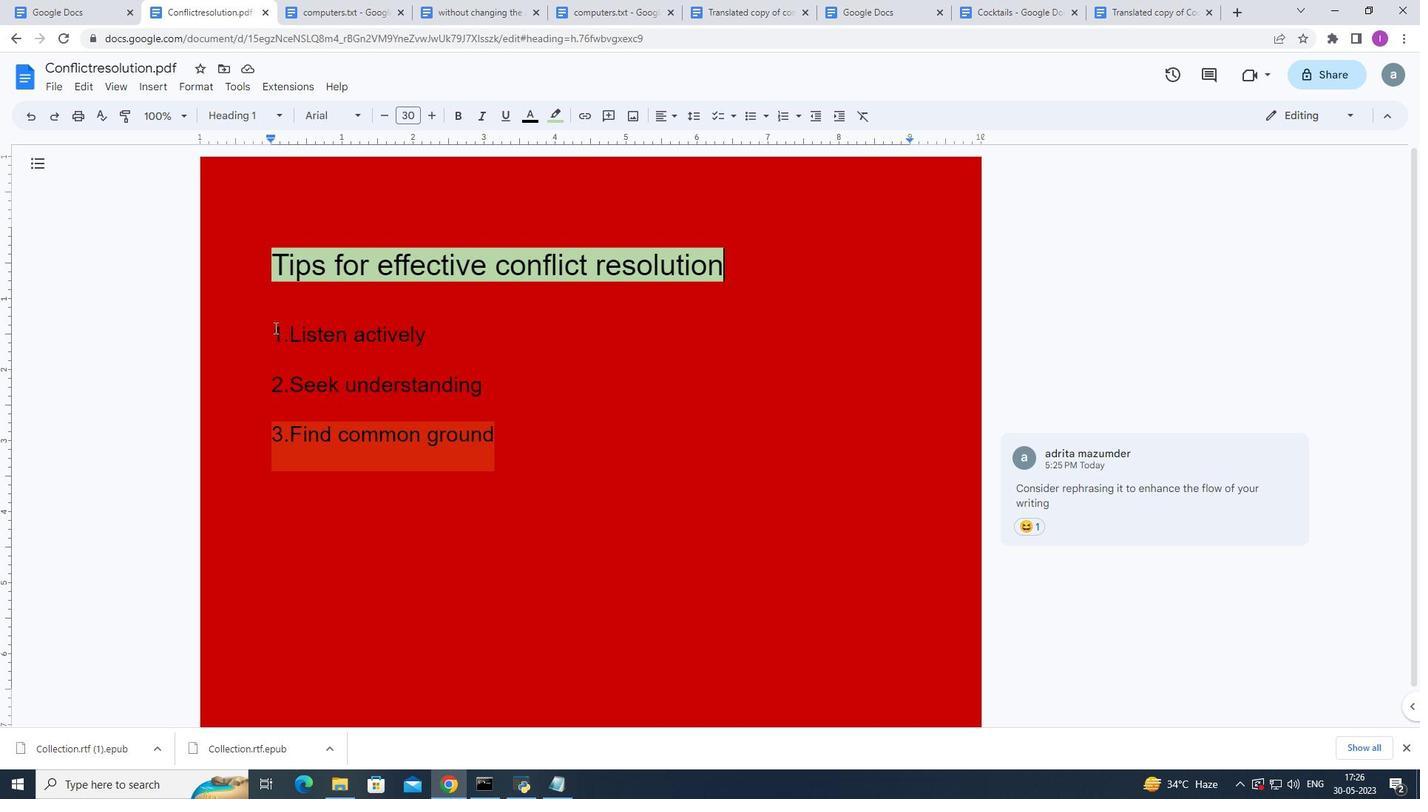 
Action: Mouse pressed left at (270, 327)
Screenshot: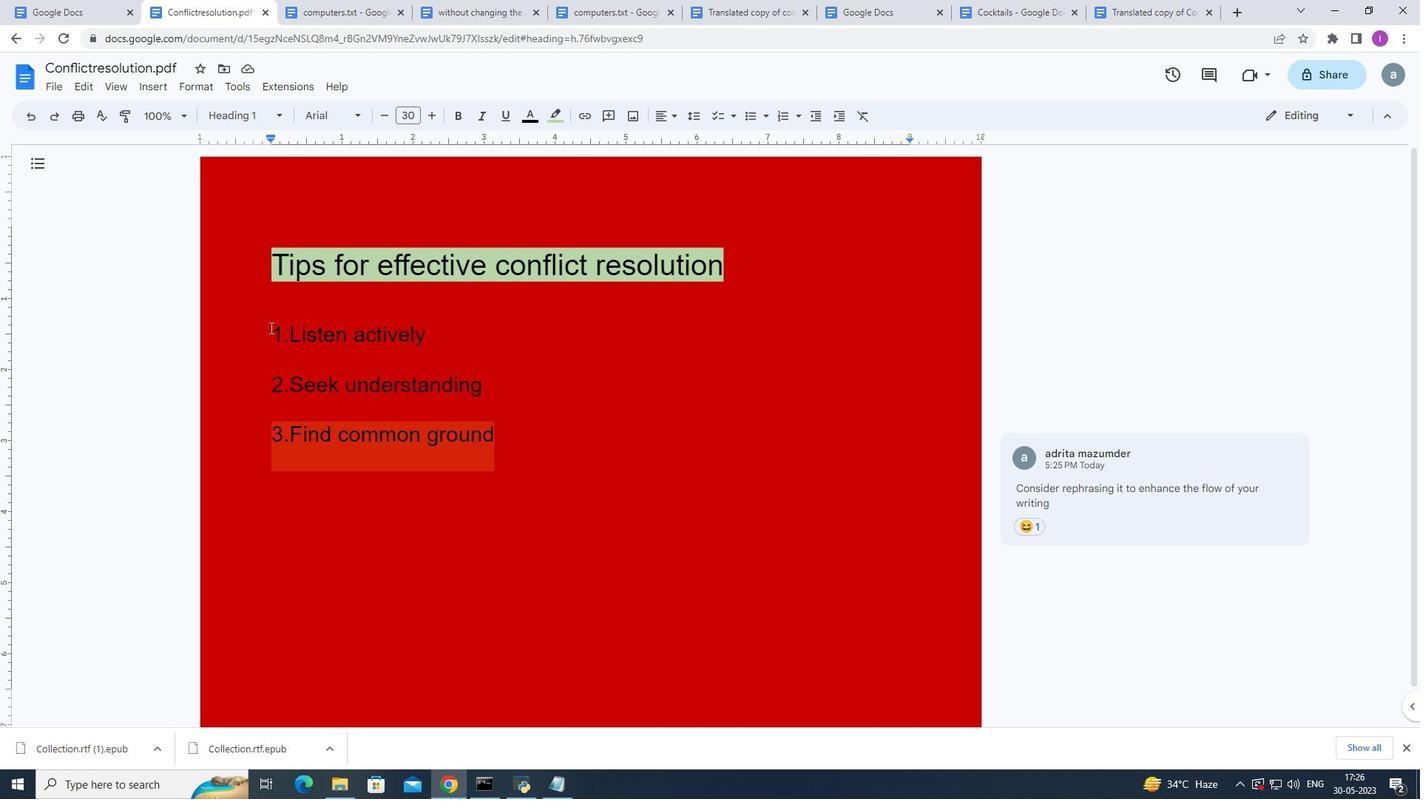 
Action: Mouse moved to (116, 91)
Screenshot: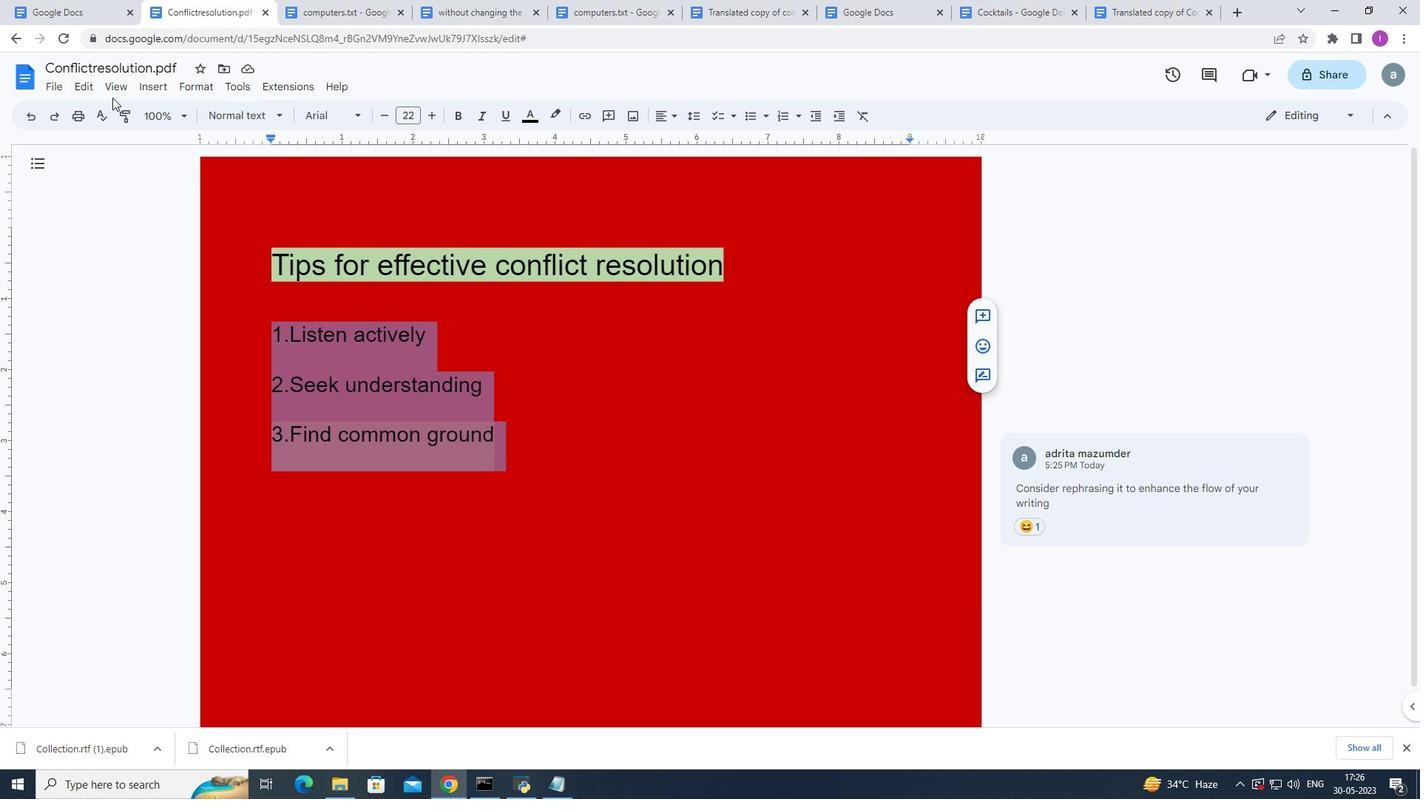 
Action: Mouse pressed left at (116, 91)
Screenshot: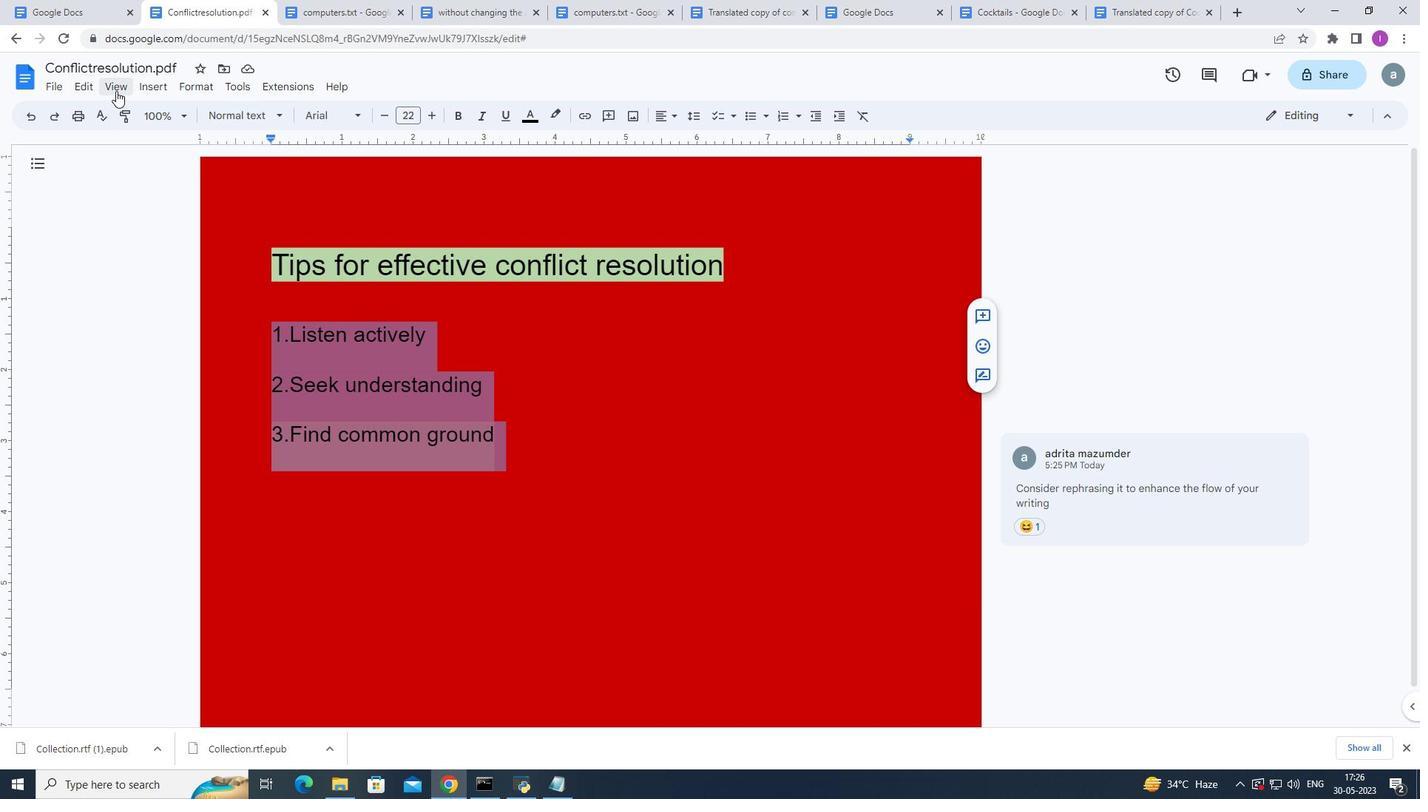 
Action: Mouse moved to (63, 268)
Screenshot: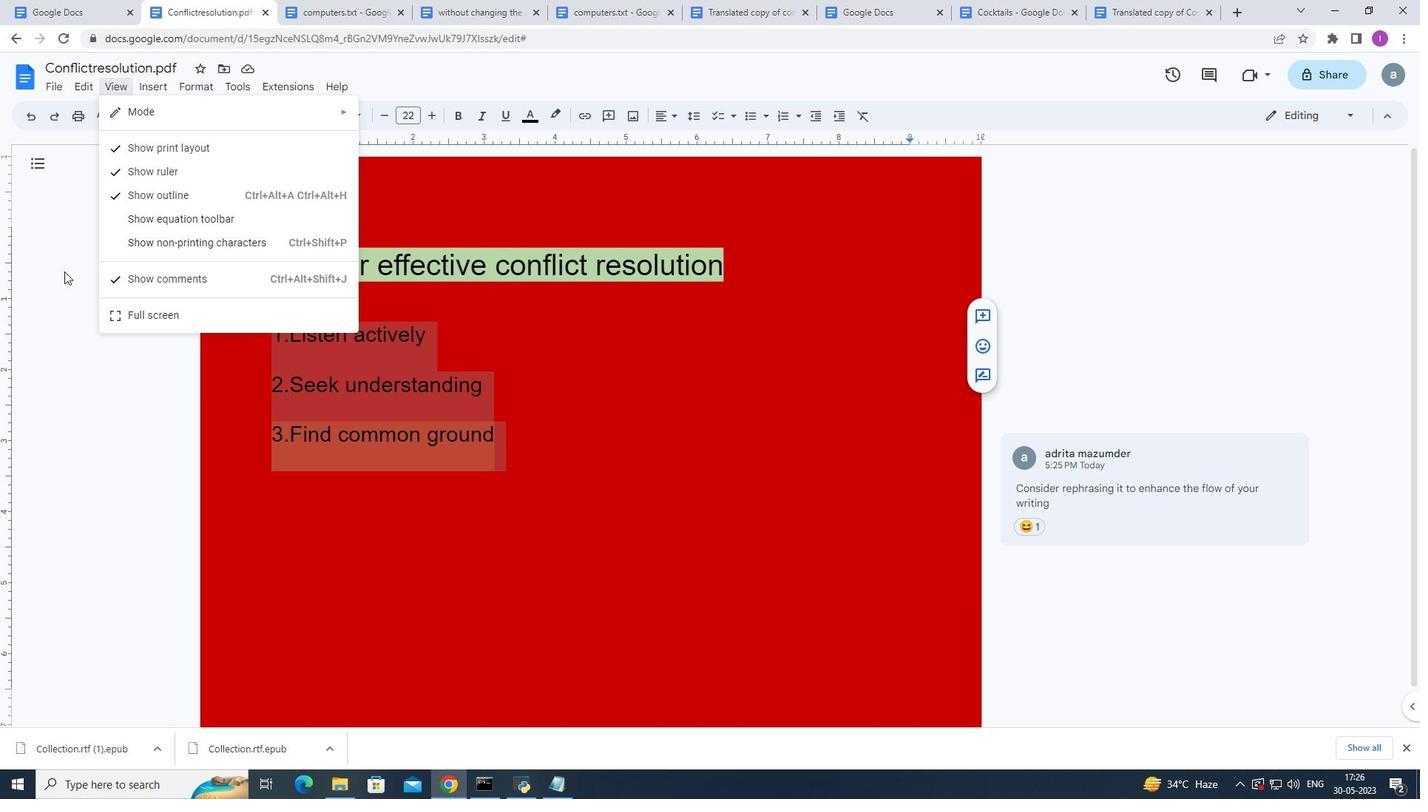 
Action: Mouse pressed left at (63, 268)
Screenshot: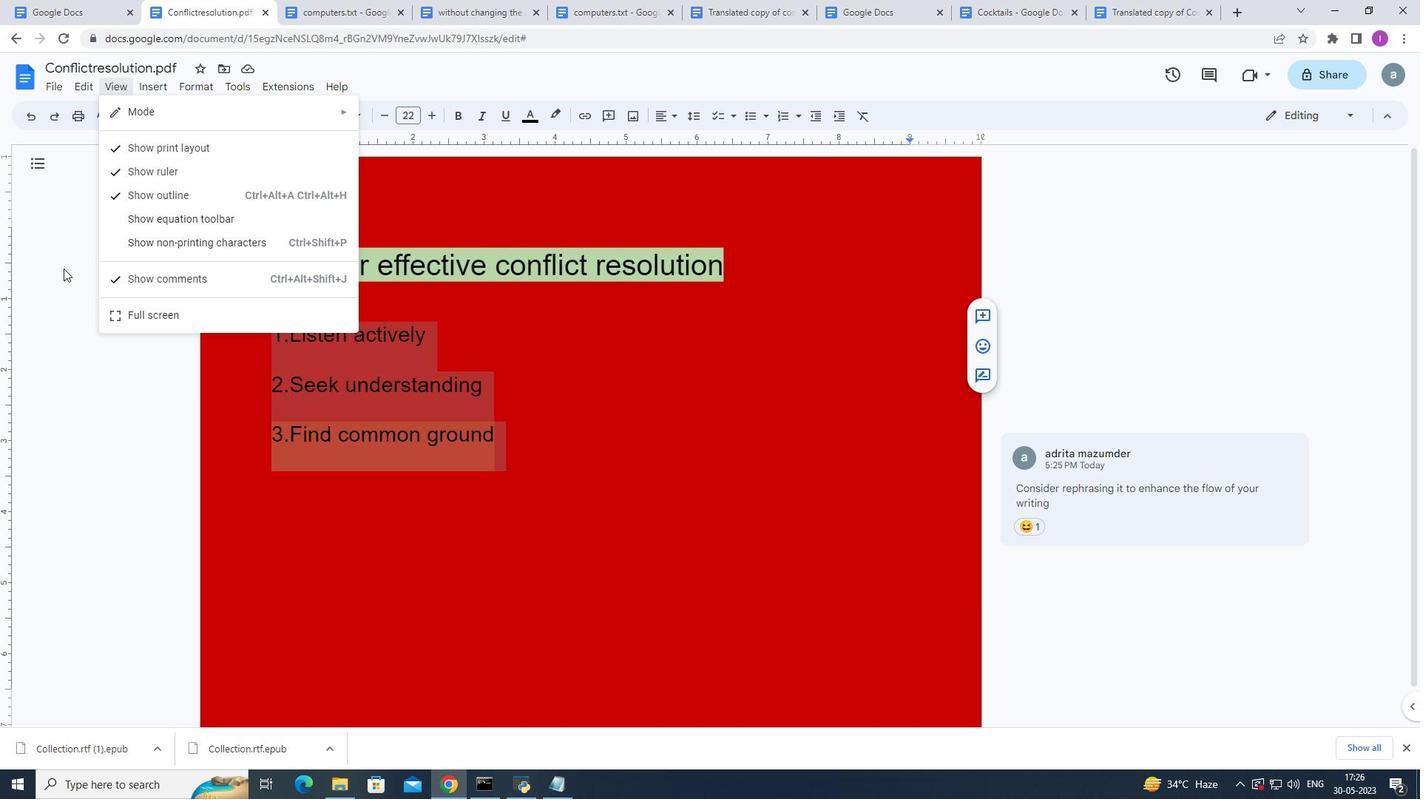 
Action: Mouse moved to (188, 87)
Screenshot: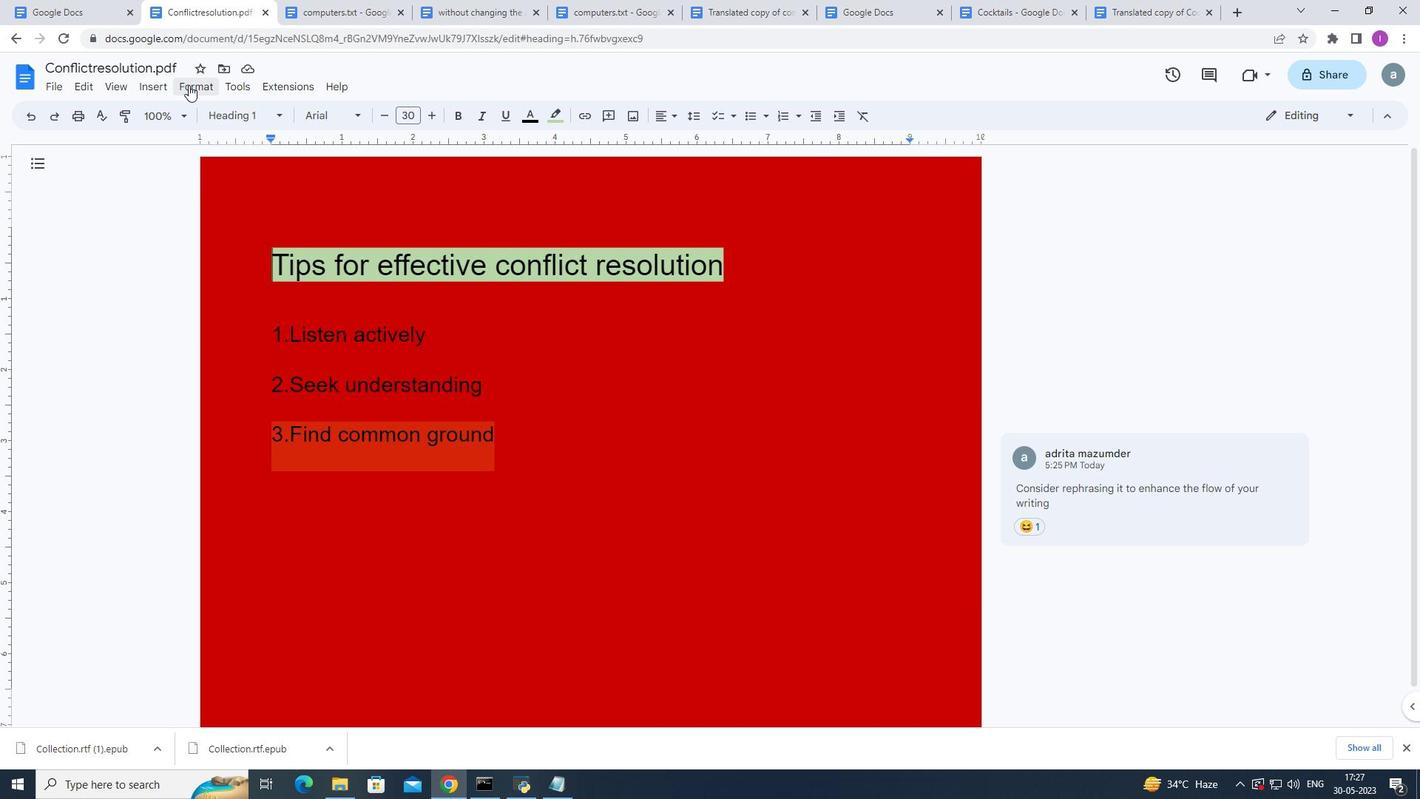 
Action: Mouse pressed left at (188, 87)
Screenshot: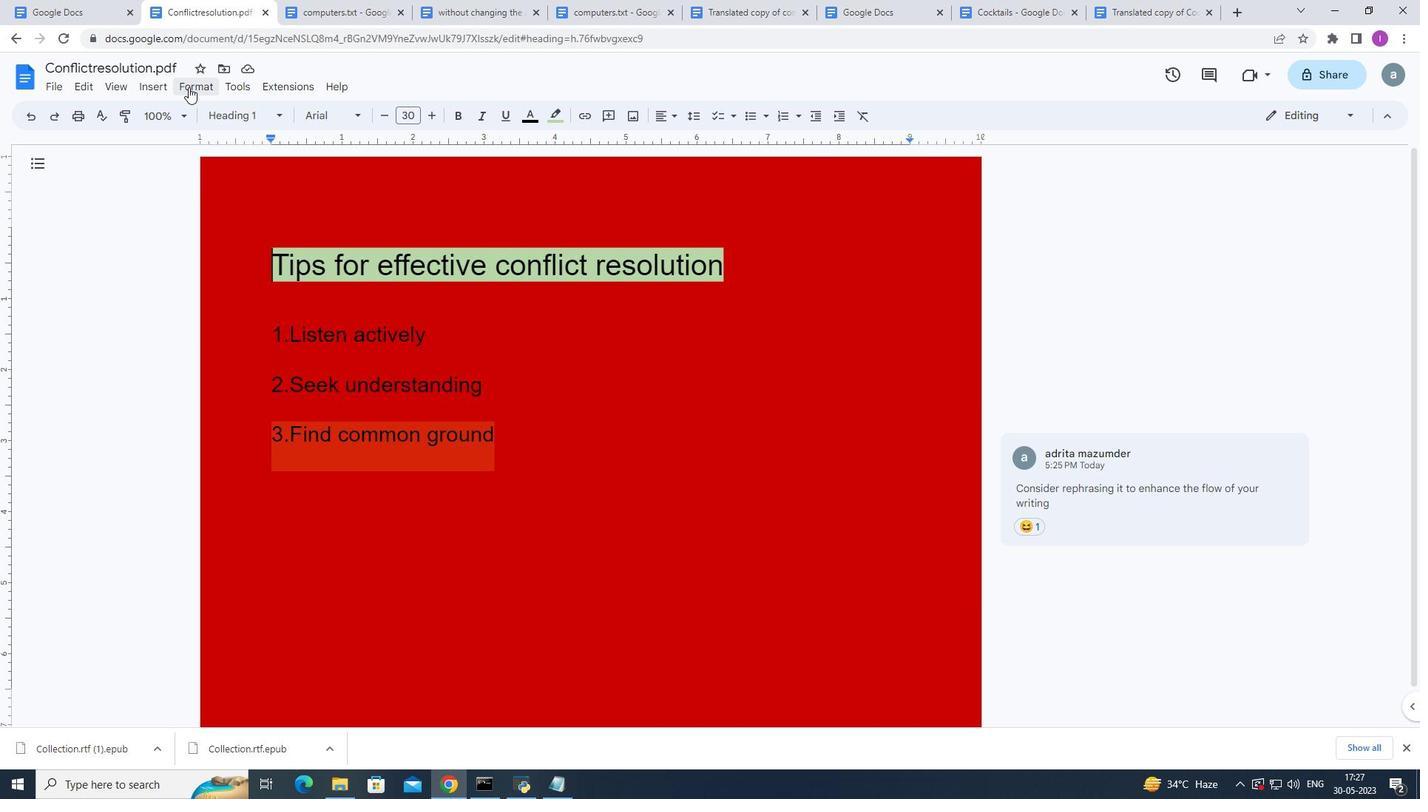 
Action: Mouse moved to (430, 248)
Screenshot: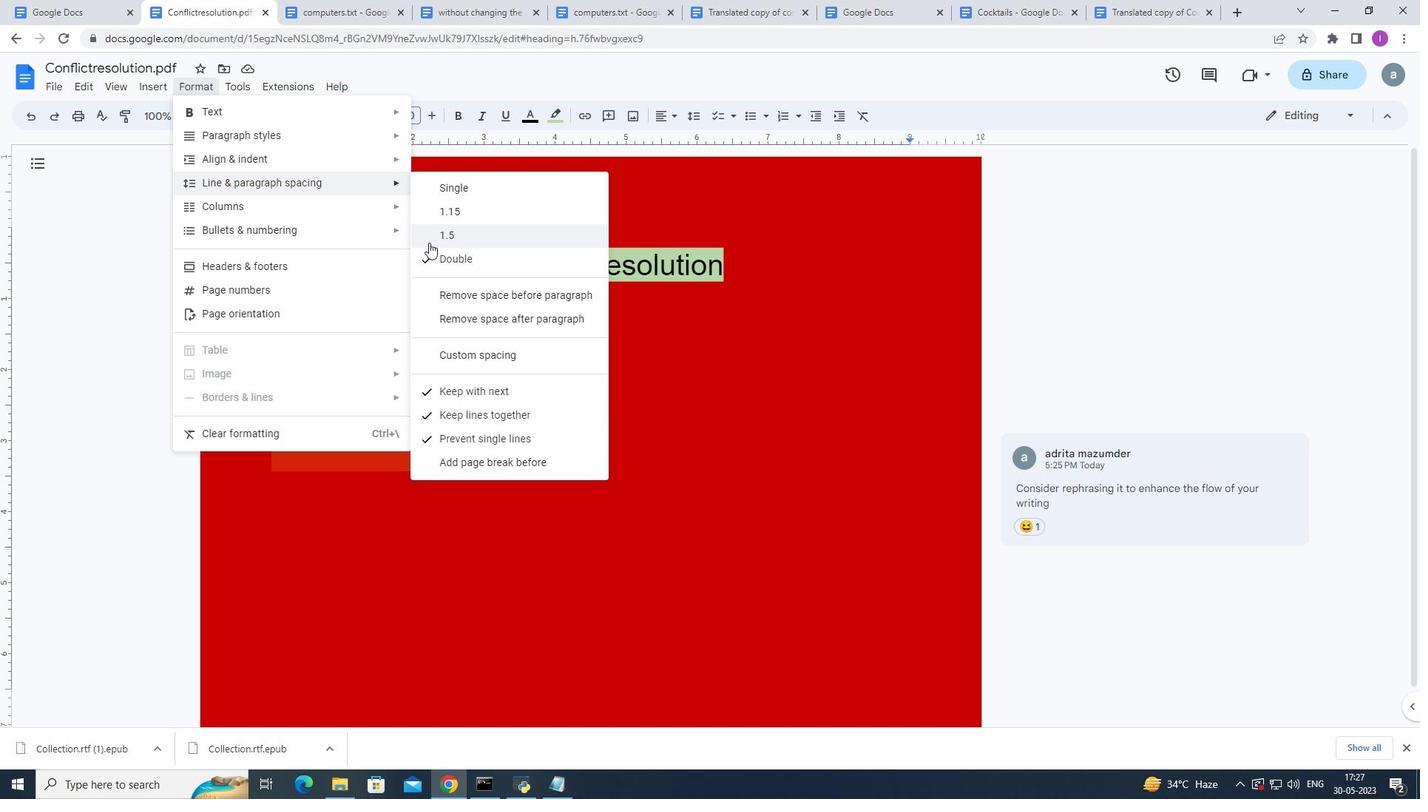 
Action: Mouse pressed left at (430, 248)
Screenshot: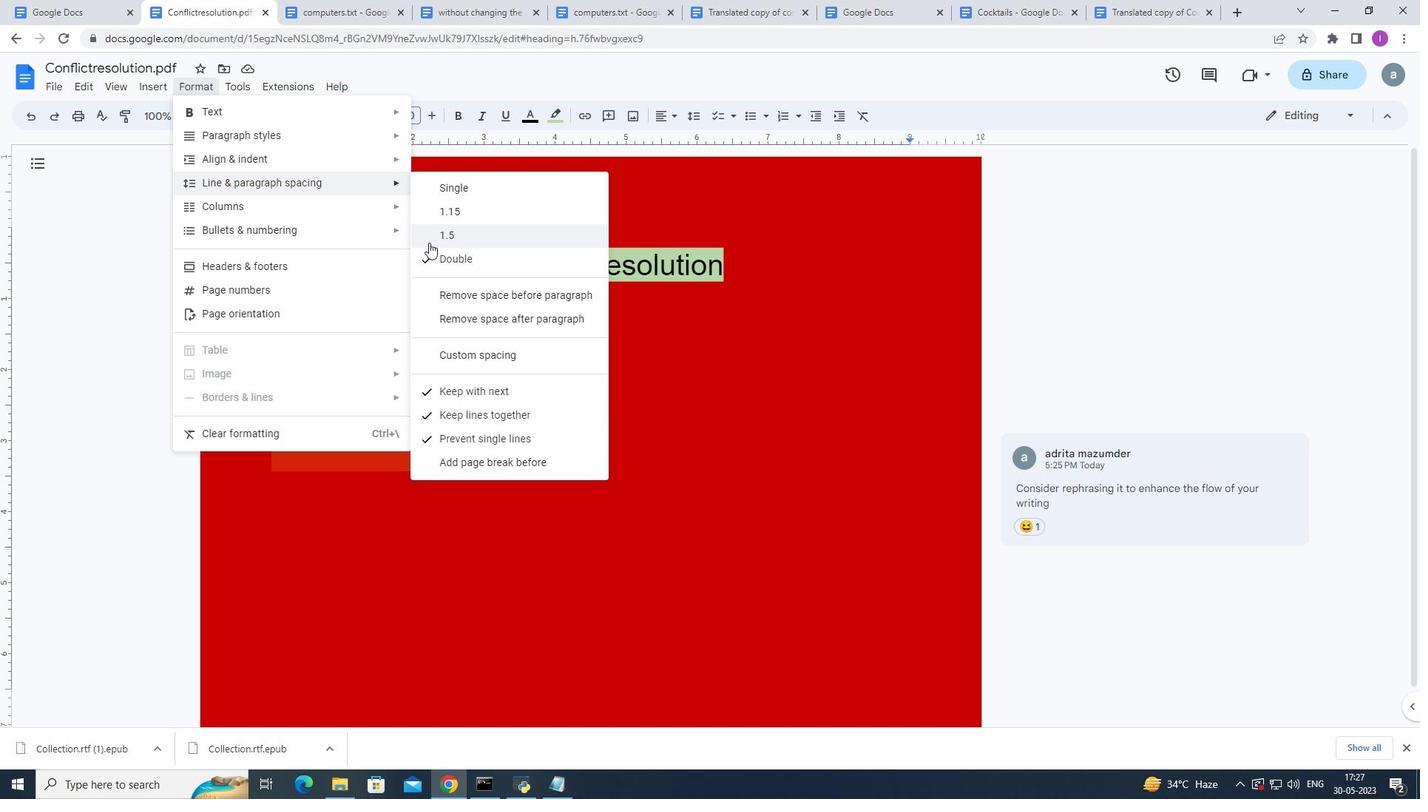 
Action: Mouse moved to (535, 455)
Screenshot: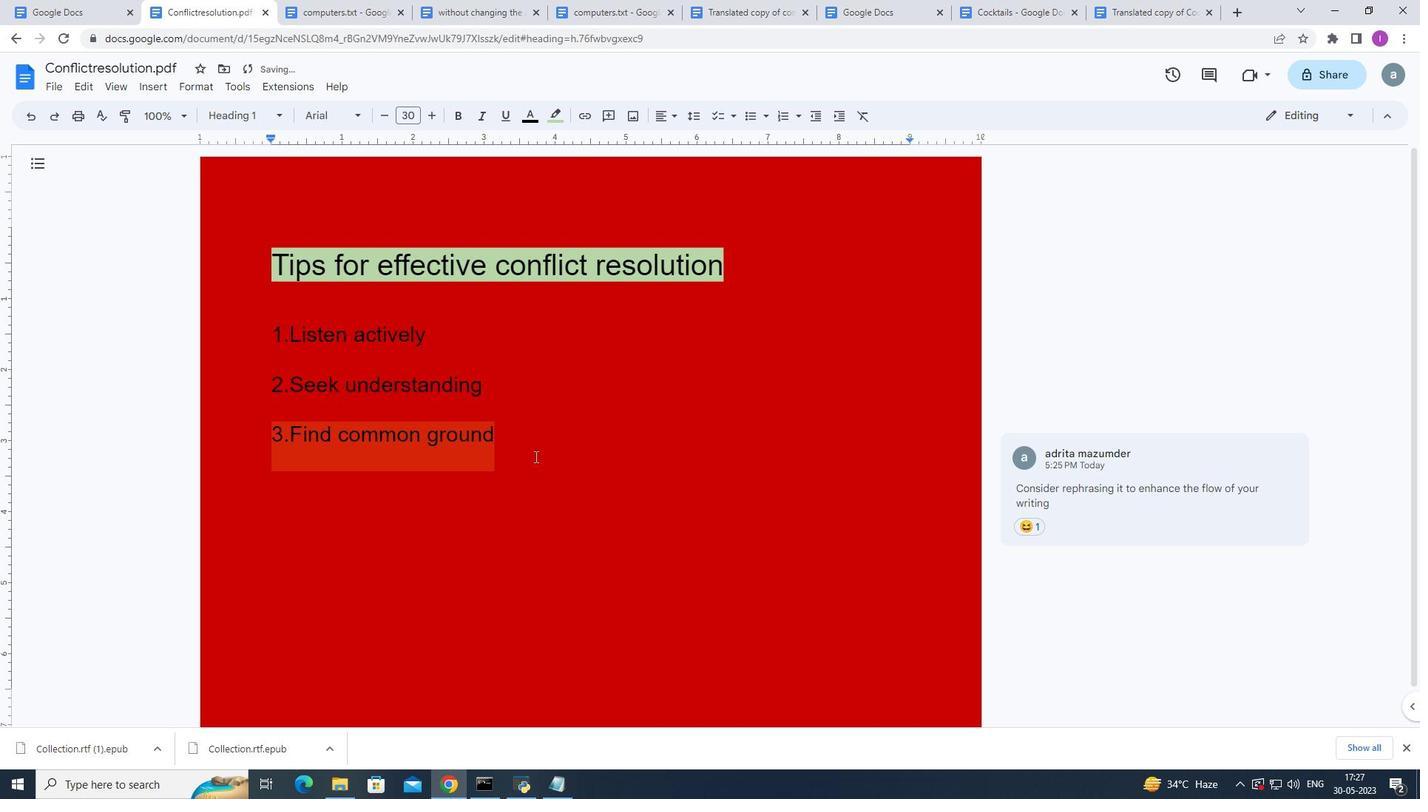 
Action: Mouse pressed left at (535, 455)
Screenshot: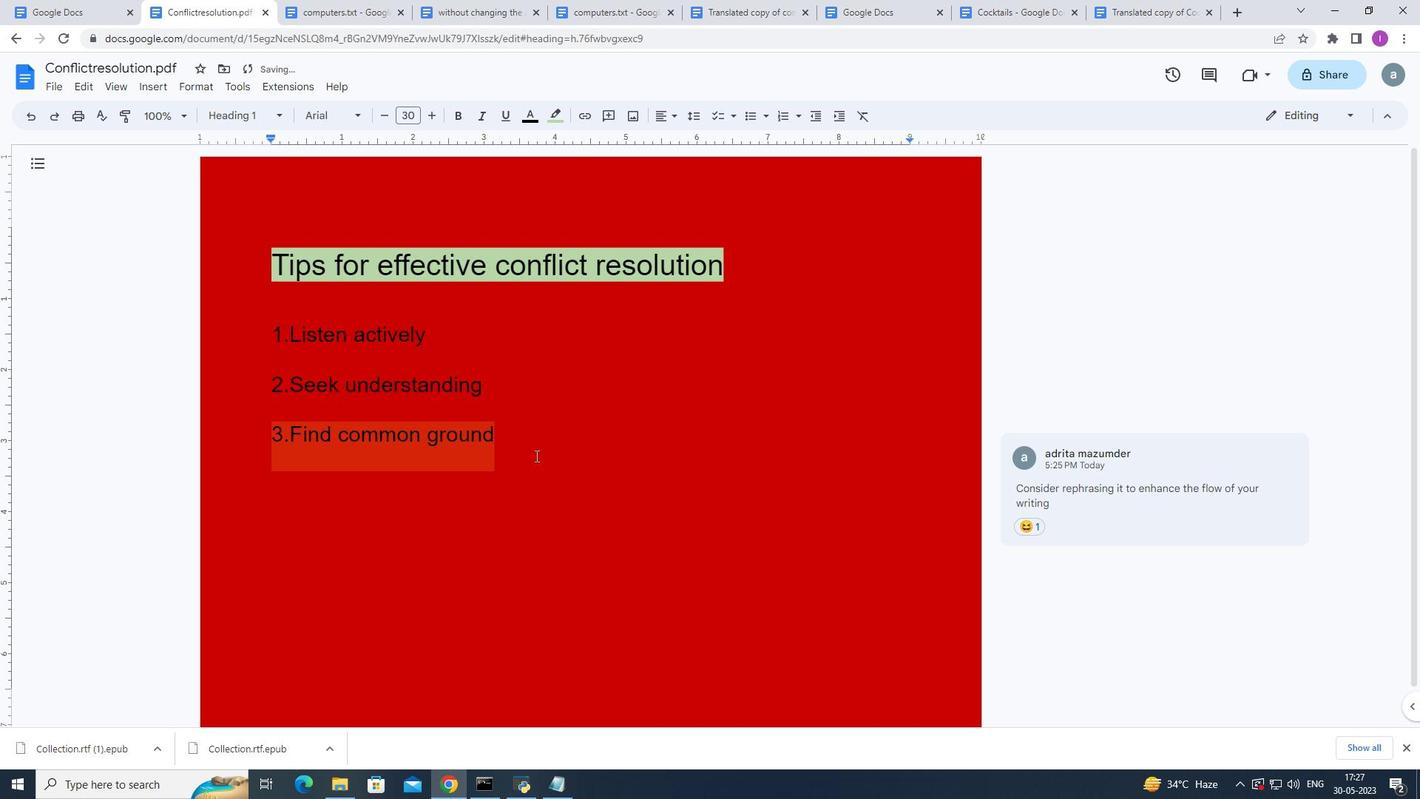 
Action: Mouse moved to (244, 312)
Screenshot: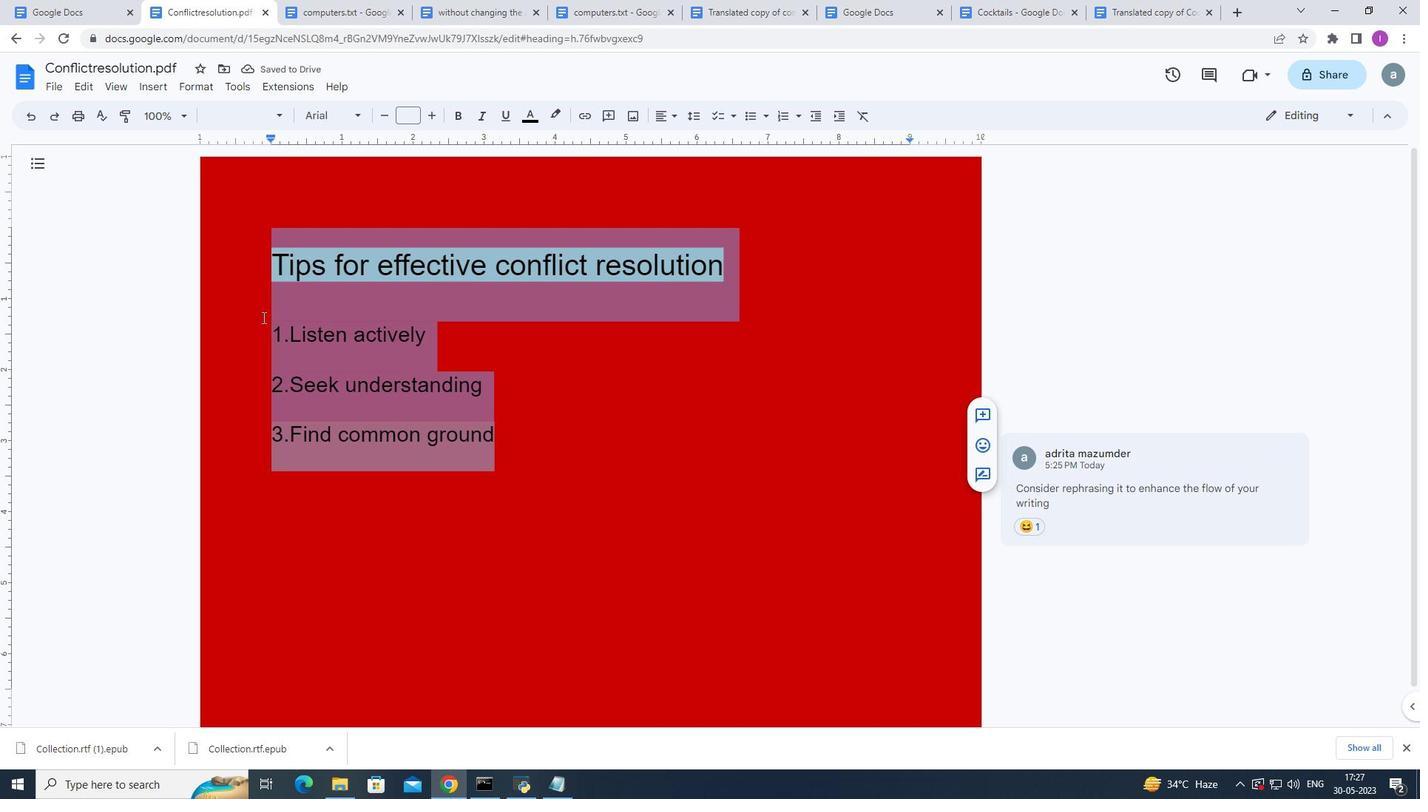 
Action: Mouse pressed left at (244, 312)
Screenshot: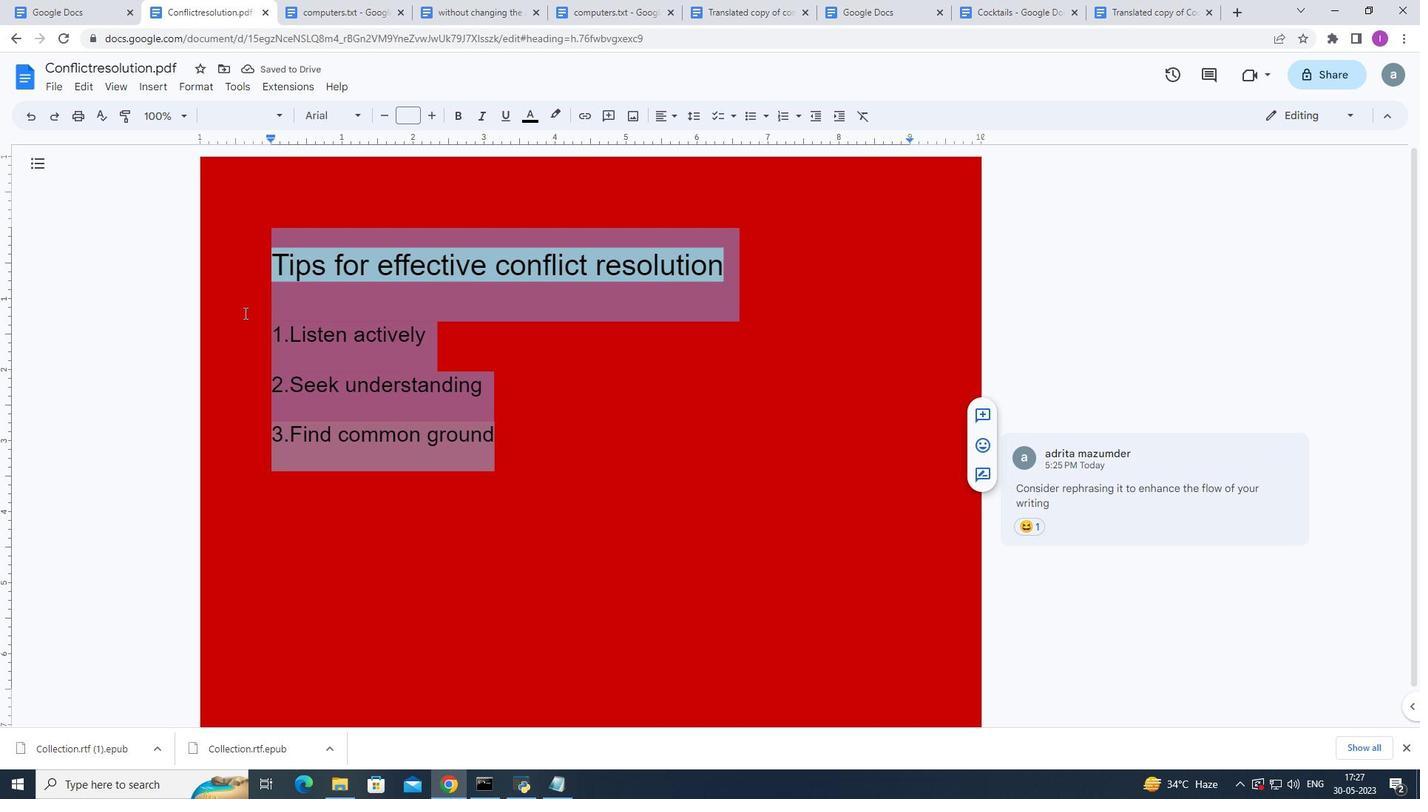 
Action: Mouse moved to (254, 325)
Screenshot: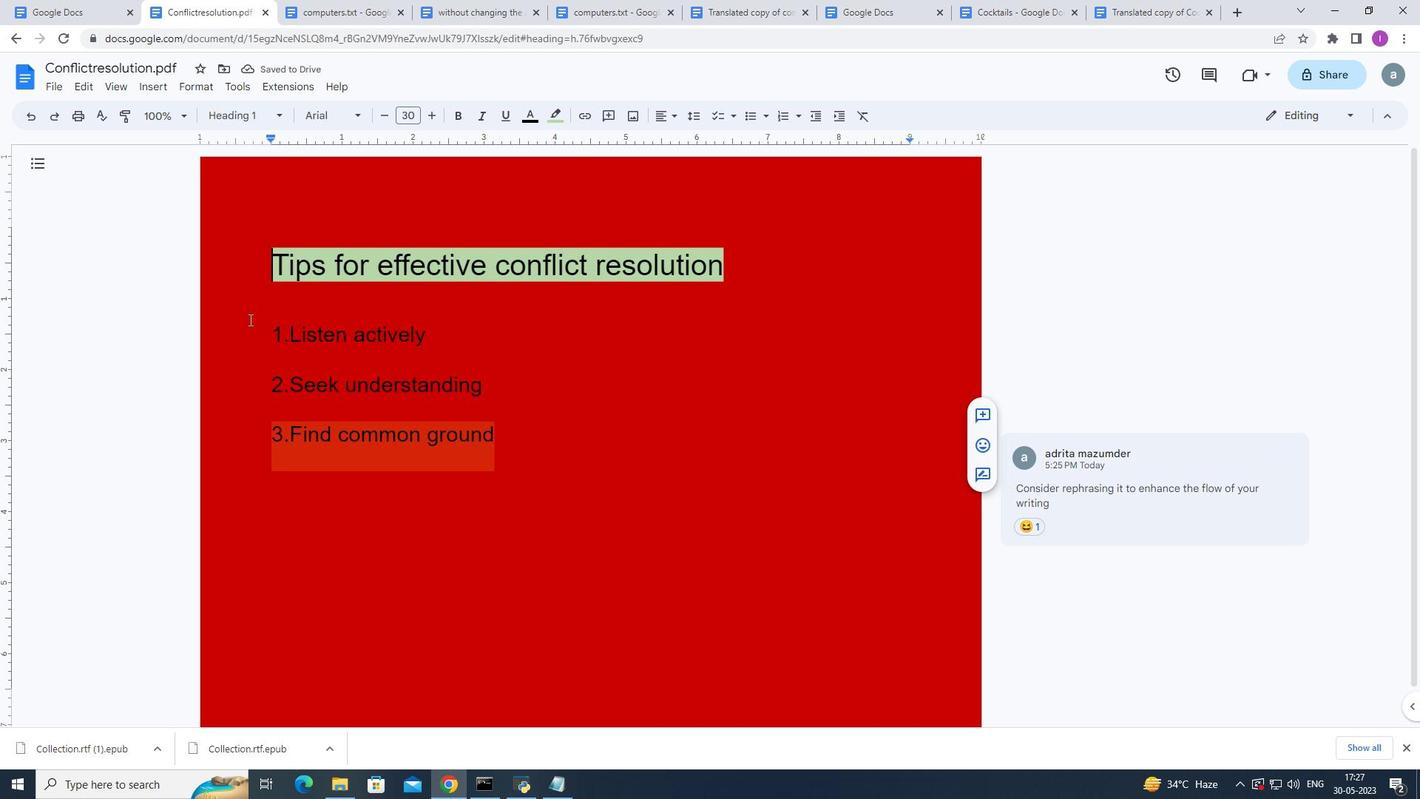 
Action: Mouse pressed left at (254, 325)
Screenshot: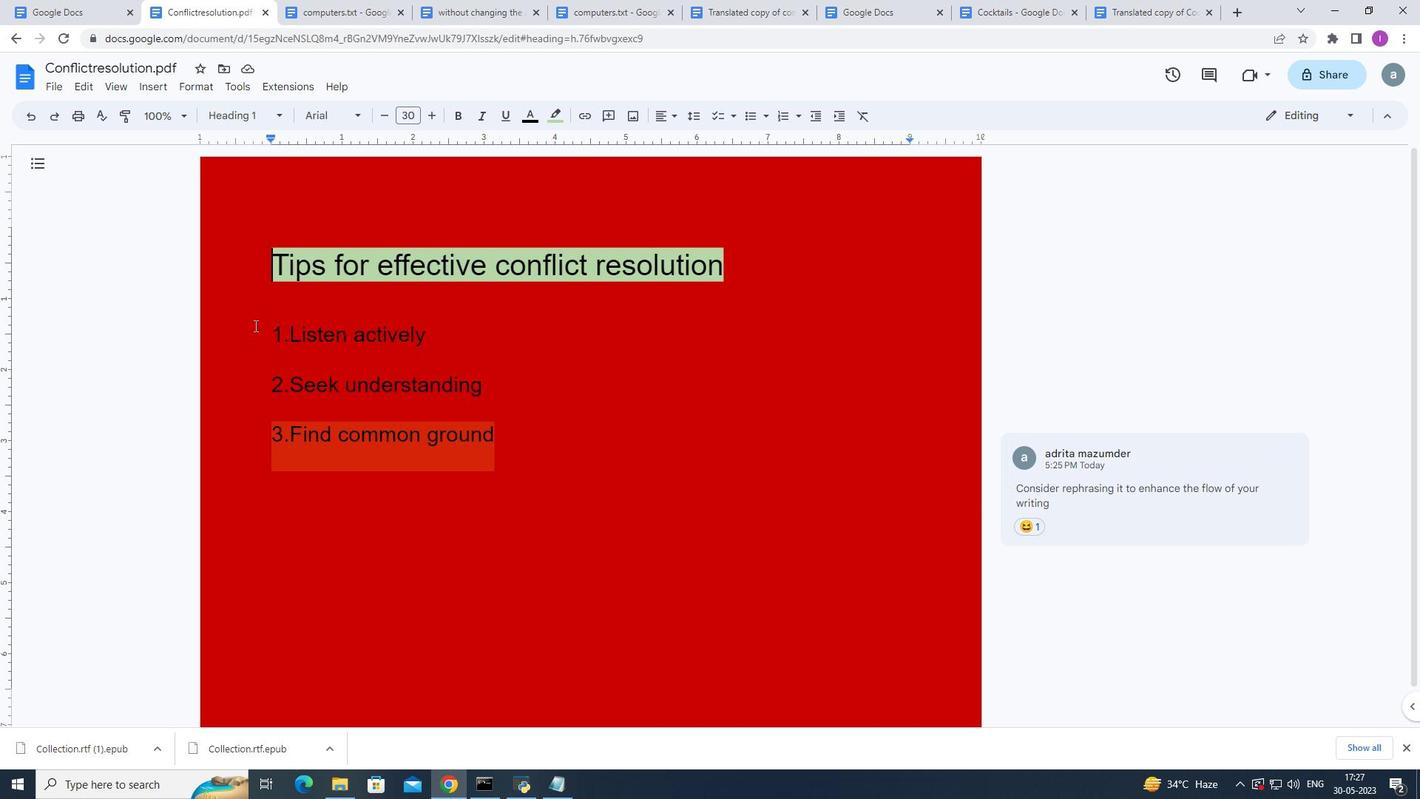 
Action: Mouse moved to (242, 88)
Screenshot: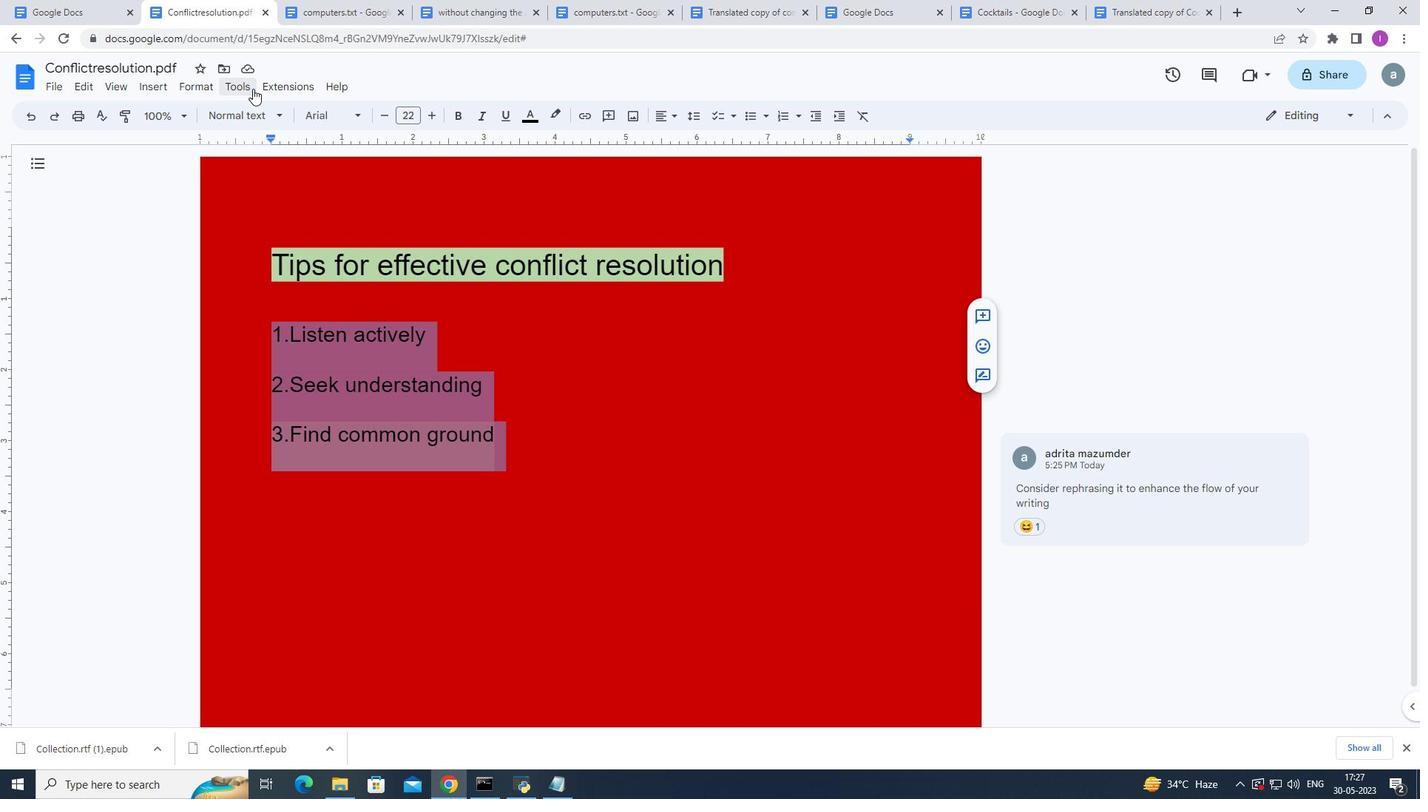 
Action: Mouse pressed left at (242, 88)
Screenshot: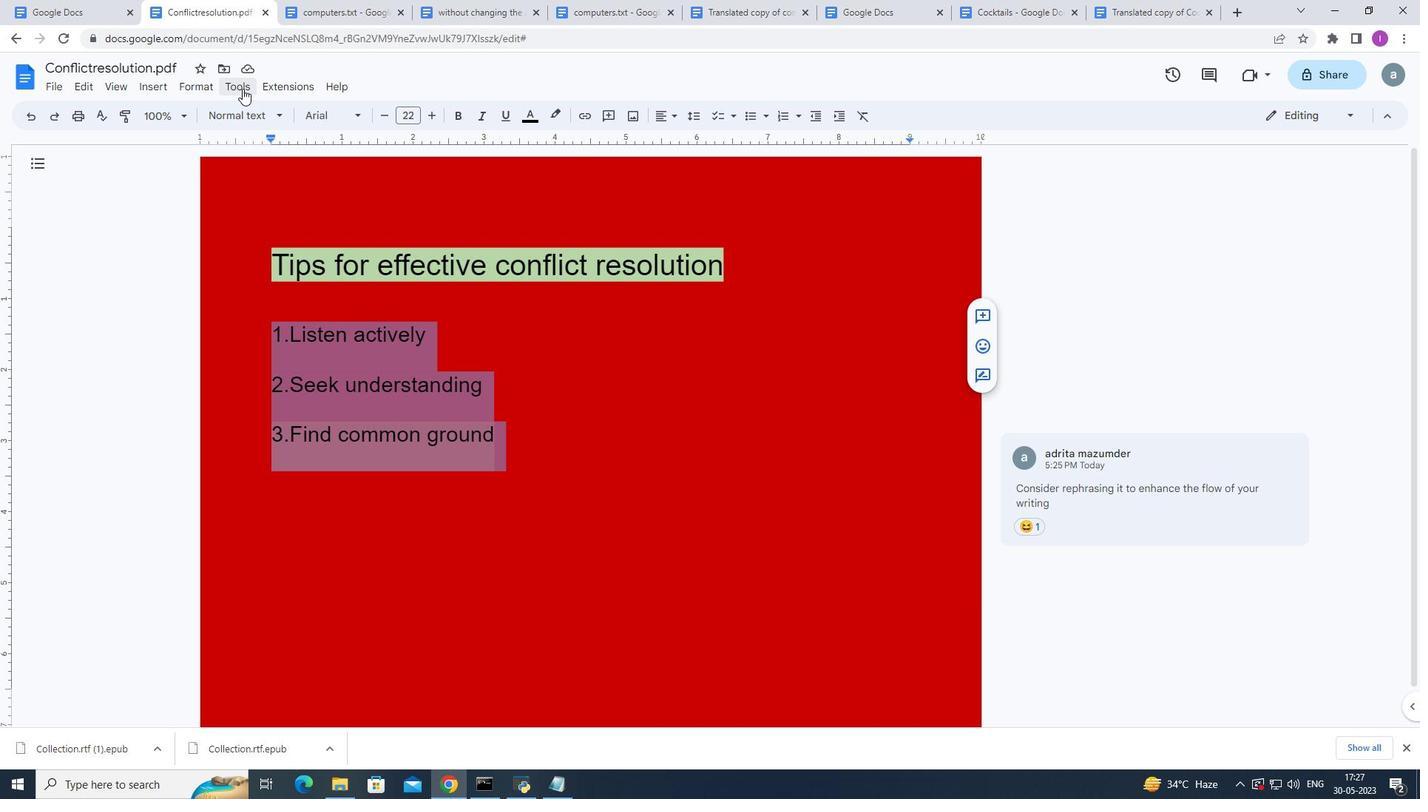
Action: Mouse moved to (48, 84)
Screenshot: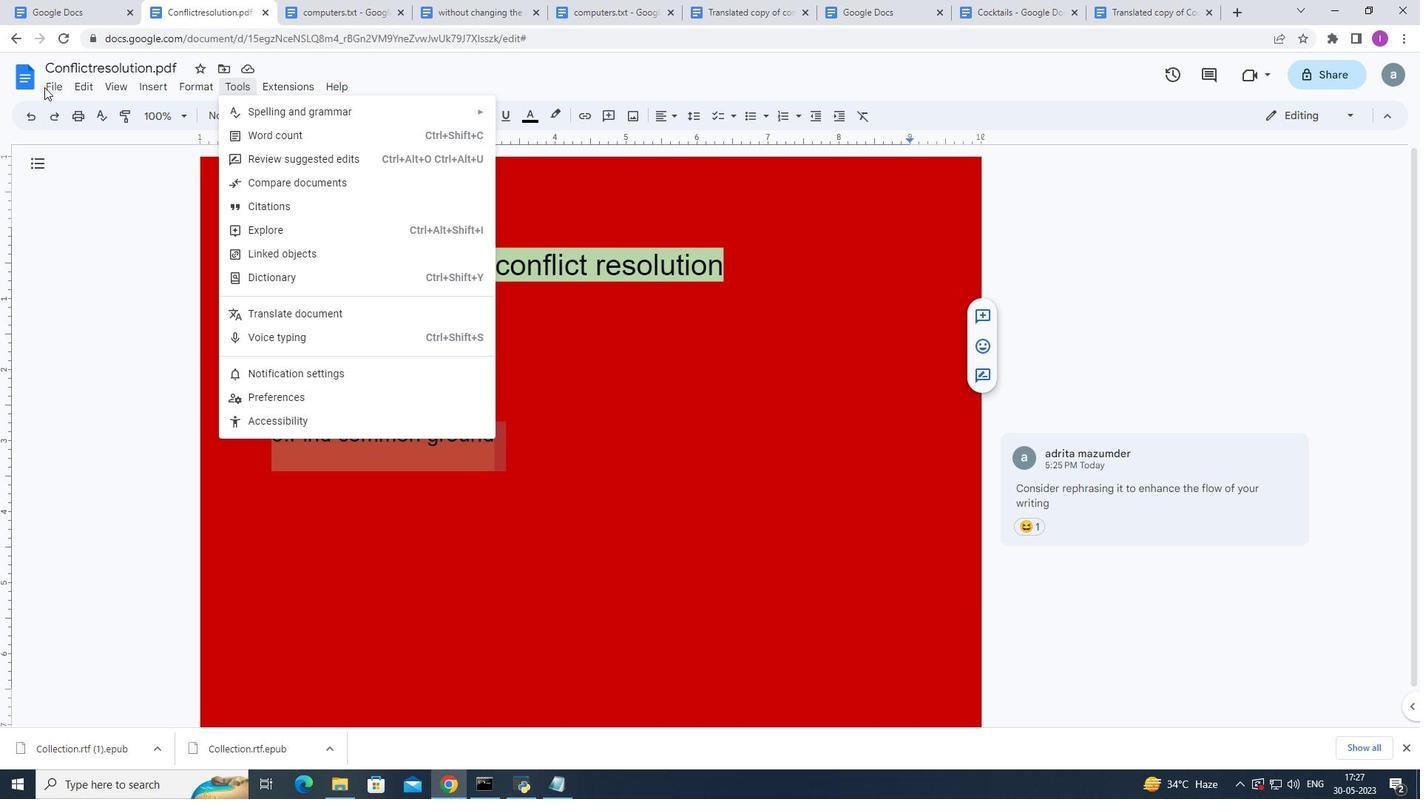 
Action: Mouse pressed left at (48, 84)
Screenshot: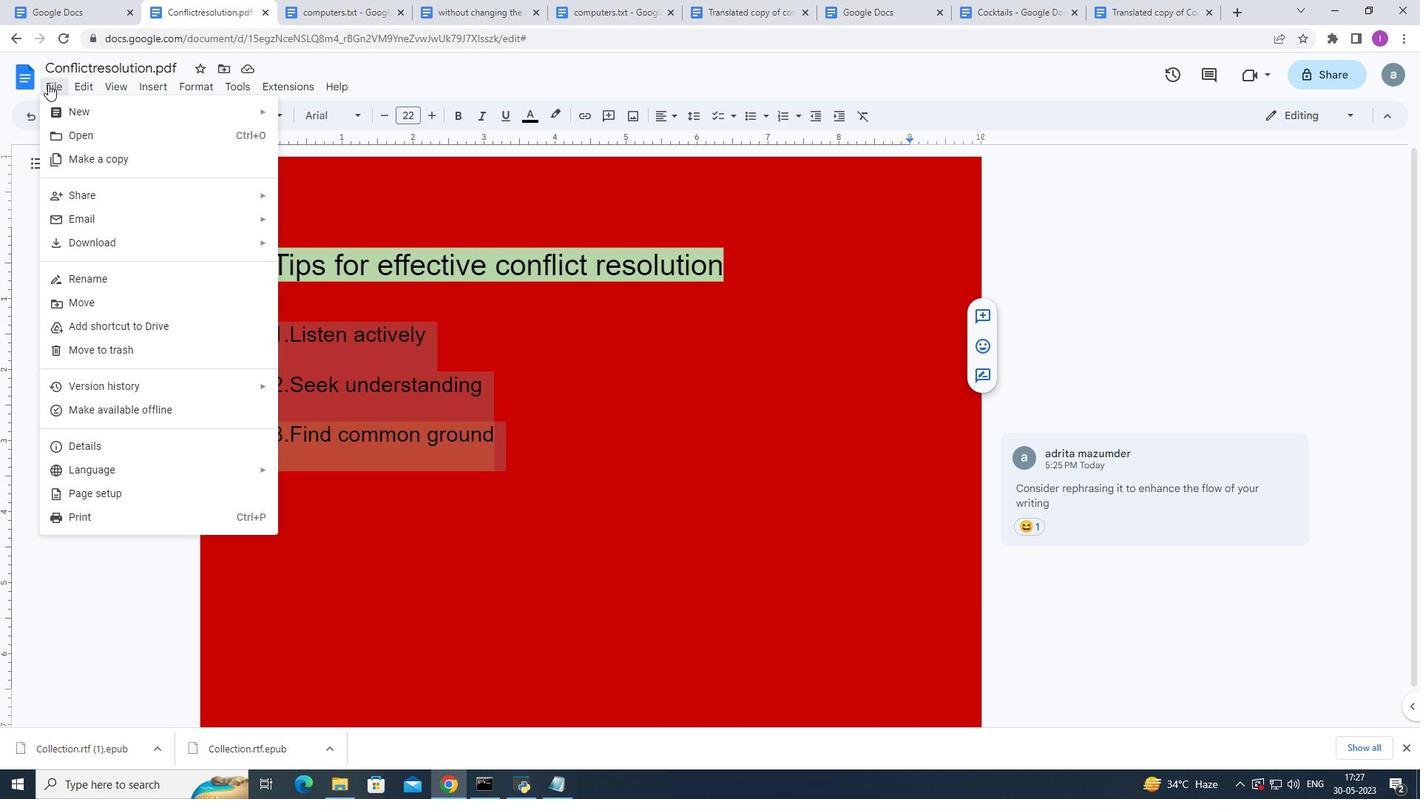 
Action: Mouse pressed left at (48, 84)
Screenshot: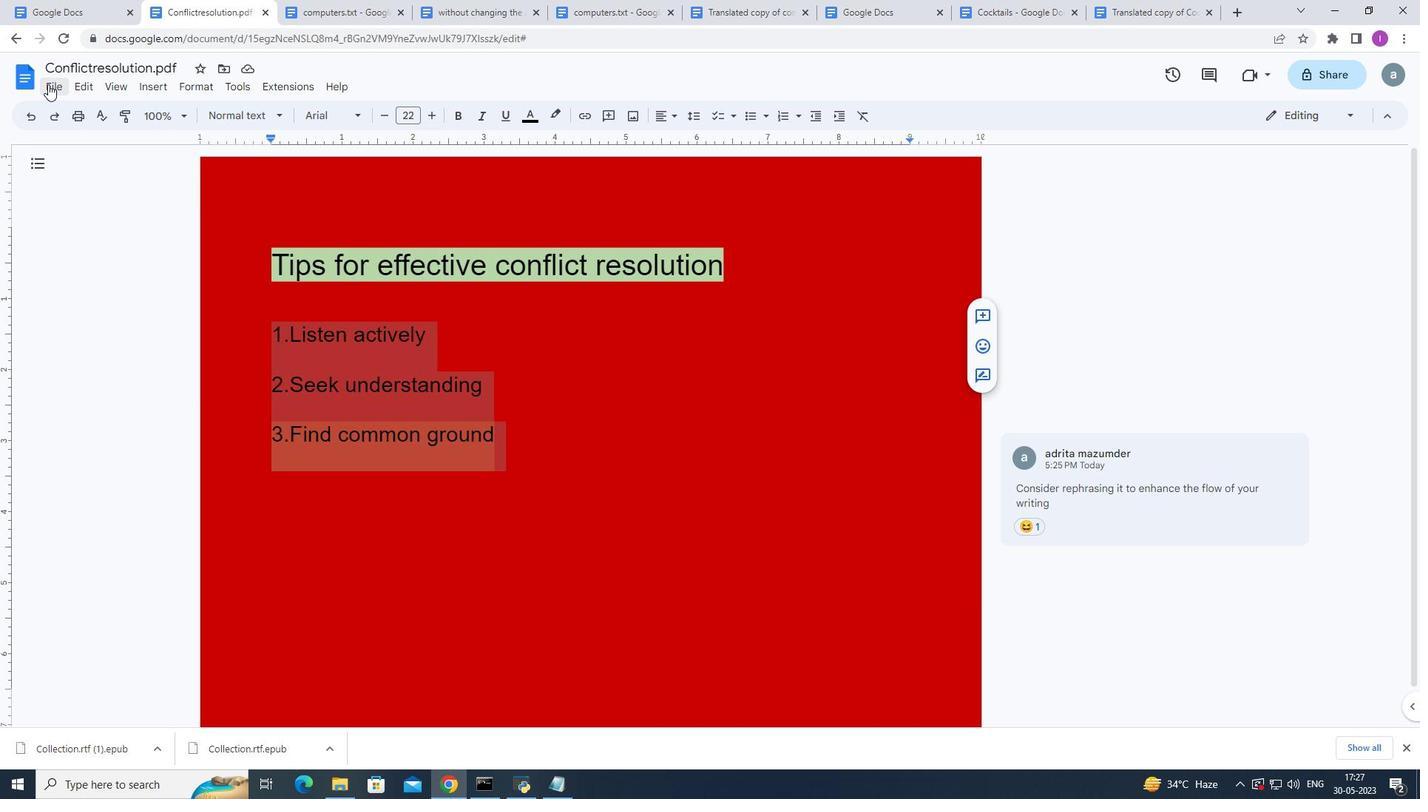 
Action: Mouse moved to (1071, 321)
Screenshot: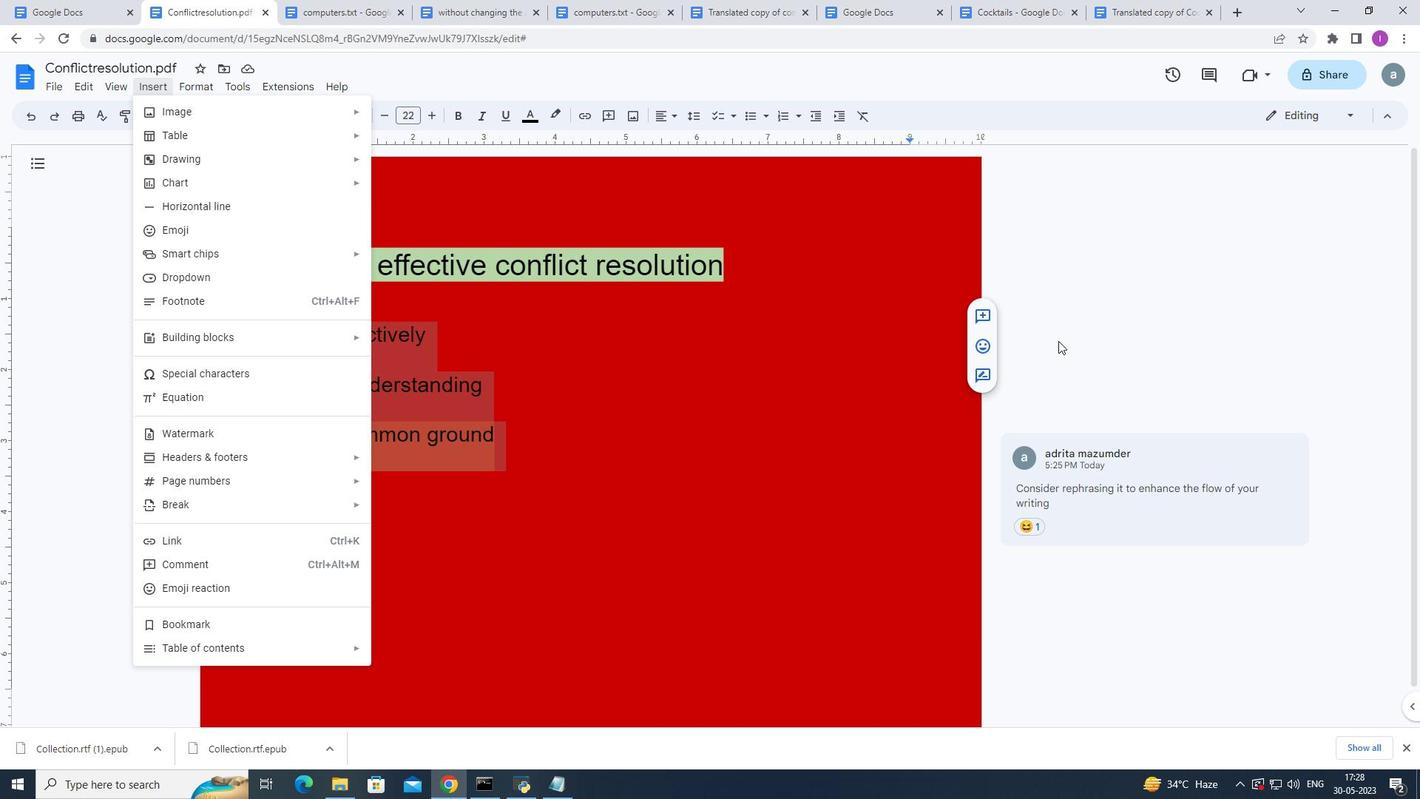 
Action: Mouse pressed left at (1071, 321)
Screenshot: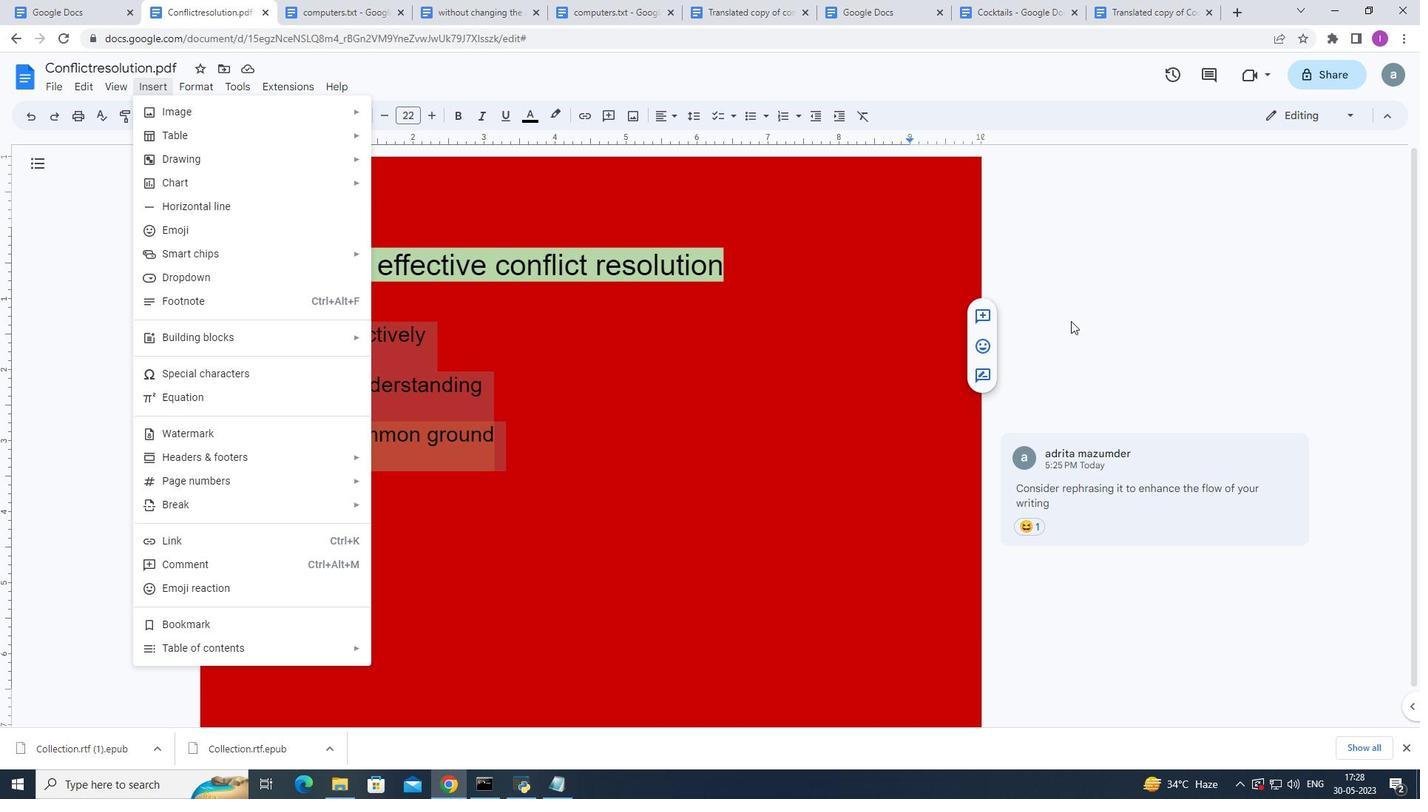 
Action: Mouse moved to (1058, 330)
Screenshot: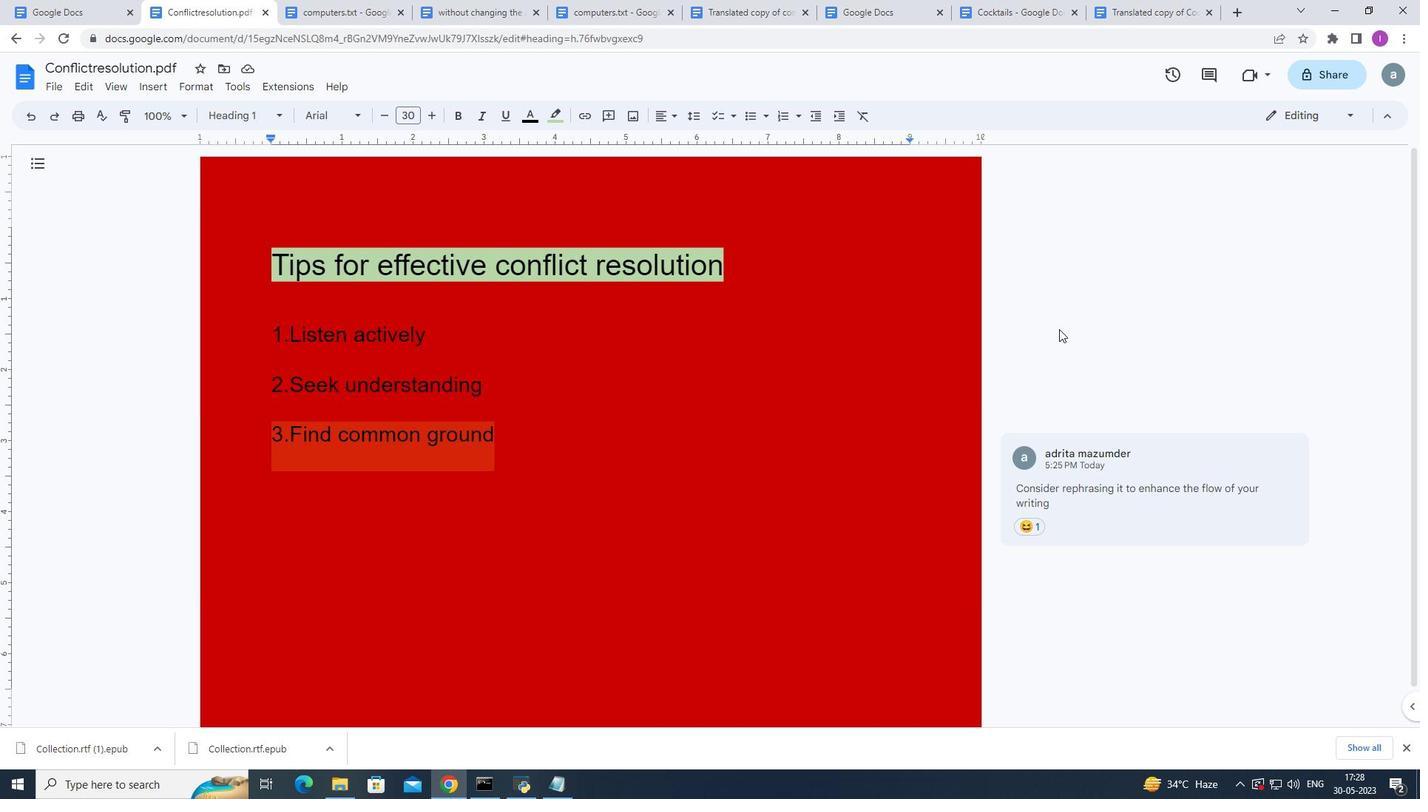 
